 Task: Compose an email with the signature Lily Brown with the subject Request for a quote follow-up and the message I would like to request a change to the project plan, can we schedule a meeting to discuss this? from softage.9@softage.net to softage.4@softage.netSelect the entire message and remove all formatting, select the entire message Undo Send the email. Finally, move the email from Sent Items to the label Refunds
Action: Mouse moved to (831, 54)
Screenshot: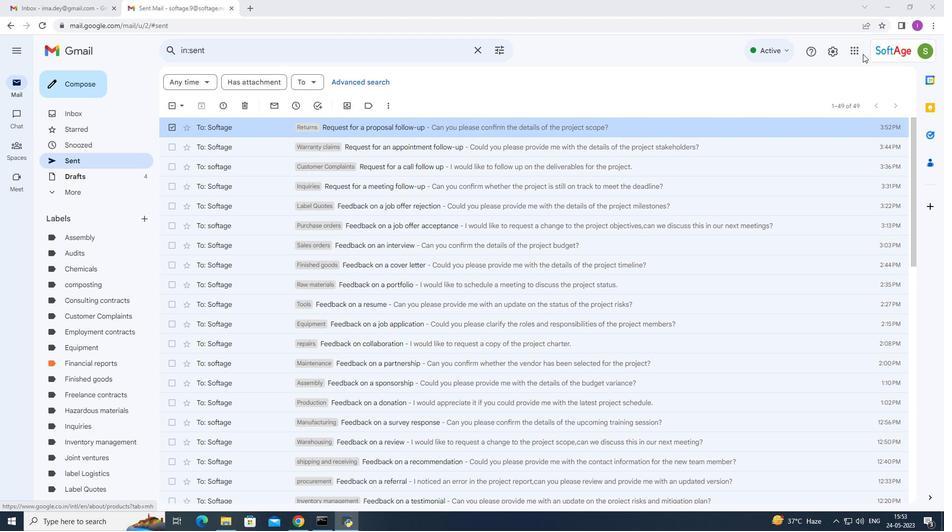 
Action: Mouse pressed left at (831, 54)
Screenshot: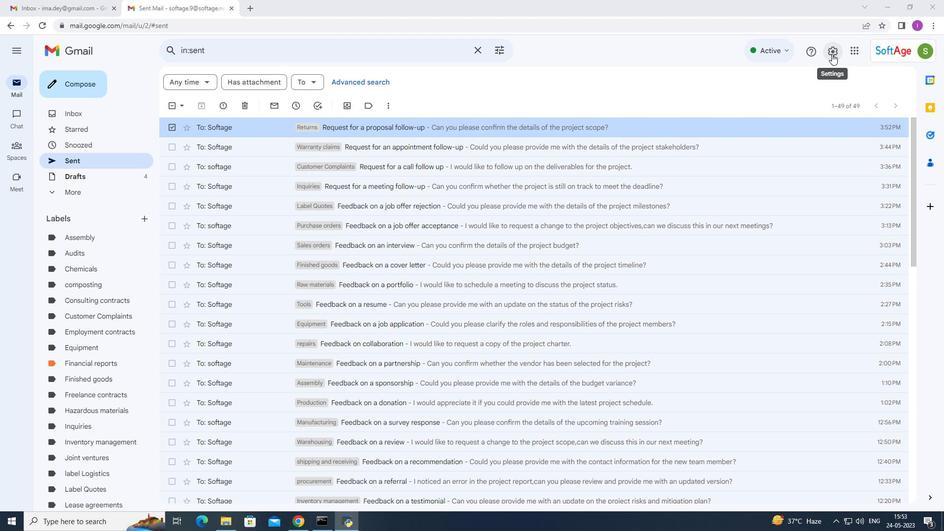 
Action: Mouse moved to (829, 96)
Screenshot: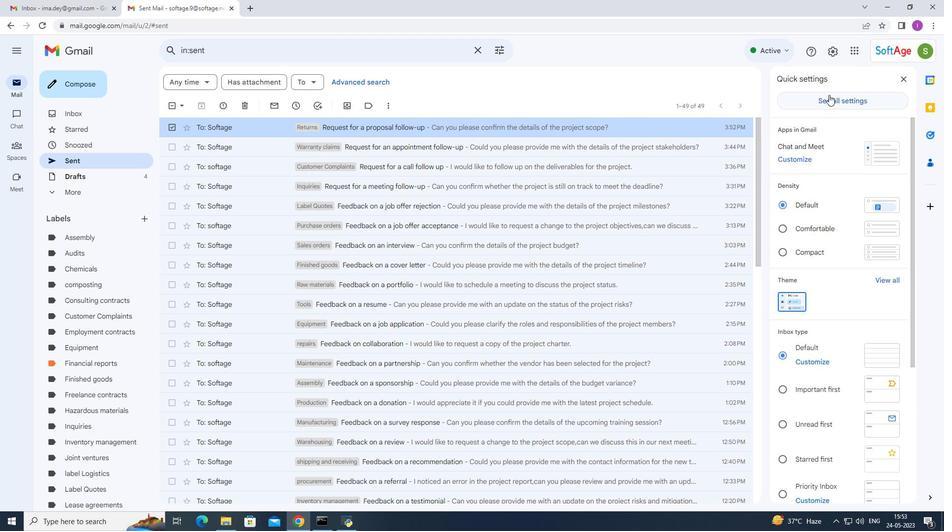 
Action: Mouse pressed left at (829, 96)
Screenshot: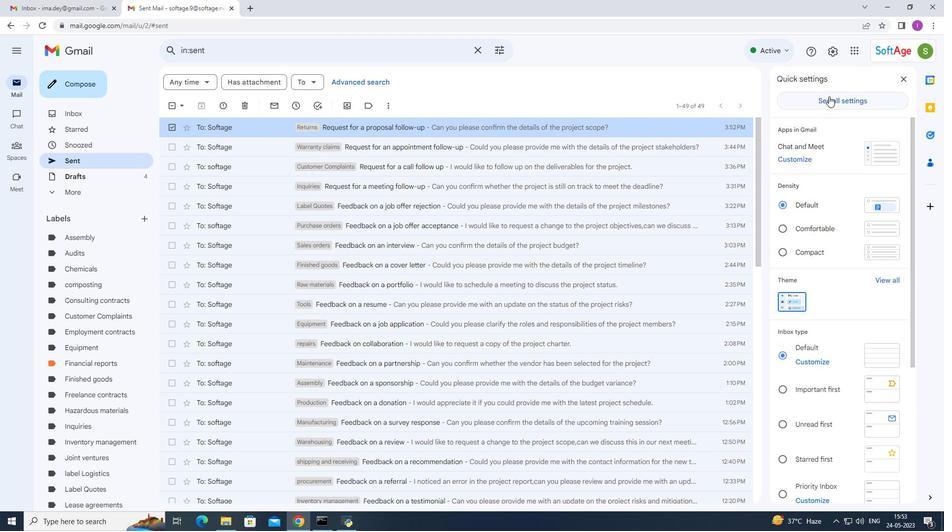 
Action: Mouse moved to (304, 203)
Screenshot: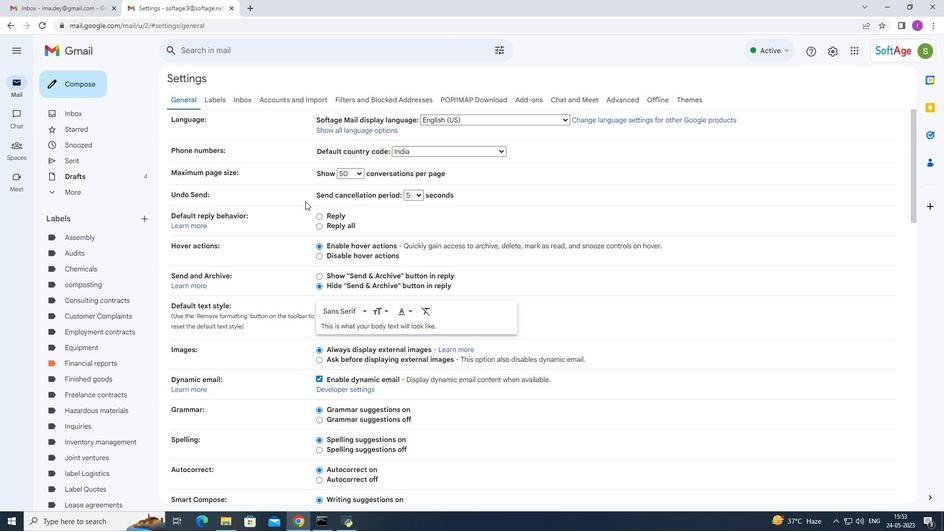 
Action: Mouse scrolled (304, 202) with delta (0, 0)
Screenshot: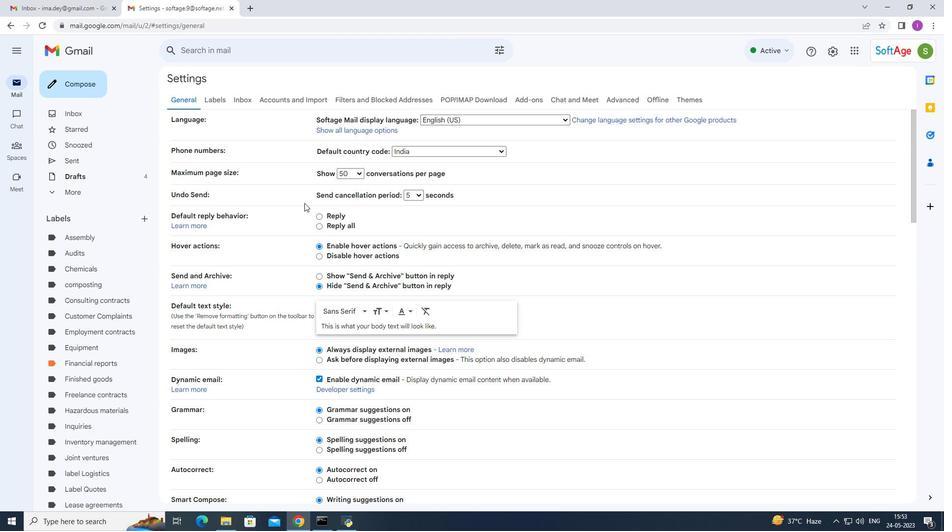 
Action: Mouse moved to (304, 203)
Screenshot: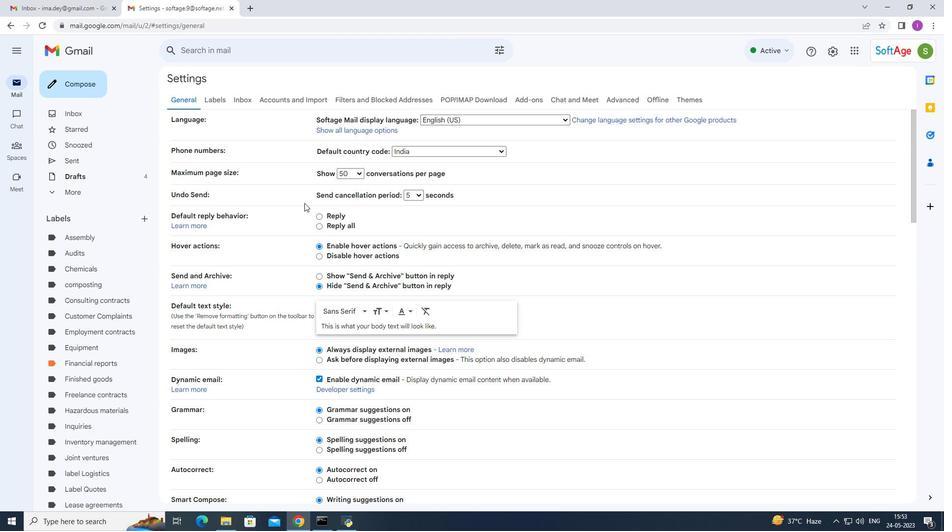 
Action: Mouse scrolled (304, 203) with delta (0, 0)
Screenshot: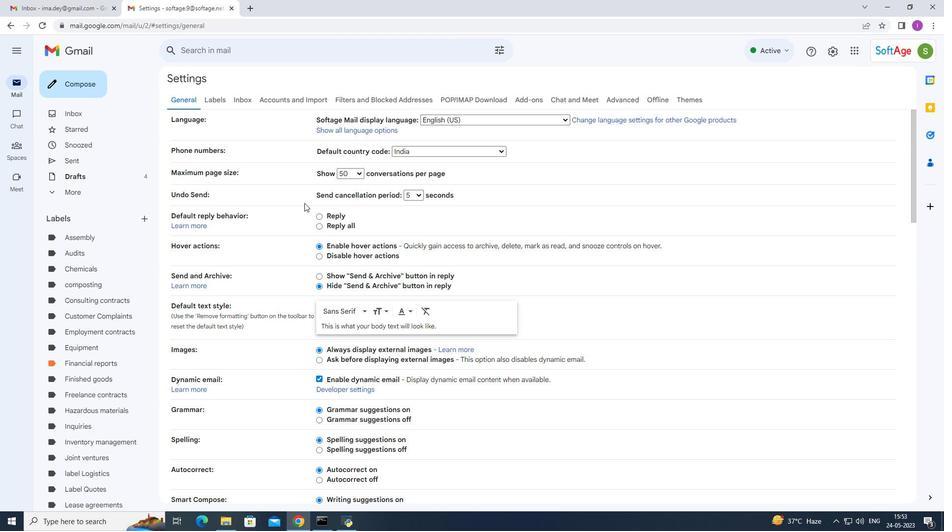 
Action: Mouse moved to (304, 203)
Screenshot: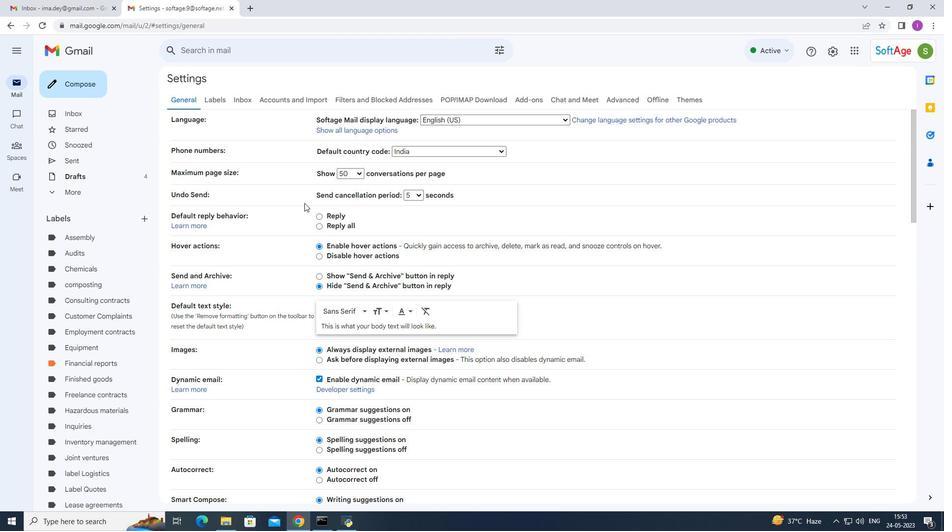 
Action: Mouse scrolled (304, 203) with delta (0, 0)
Screenshot: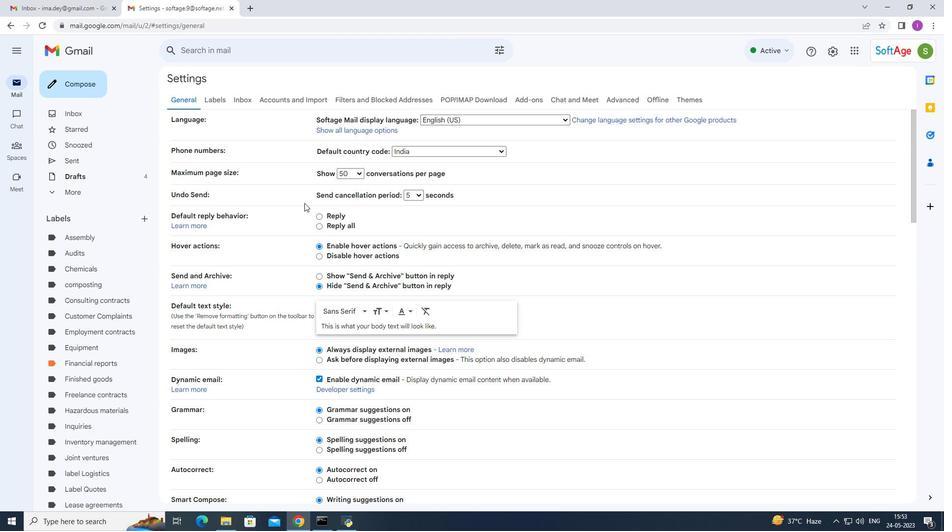 
Action: Mouse moved to (319, 213)
Screenshot: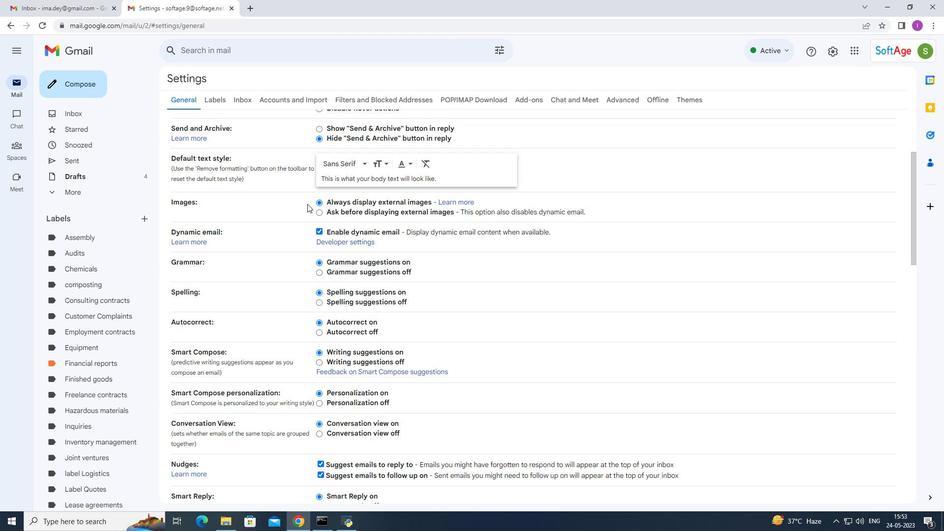 
Action: Mouse scrolled (319, 213) with delta (0, 0)
Screenshot: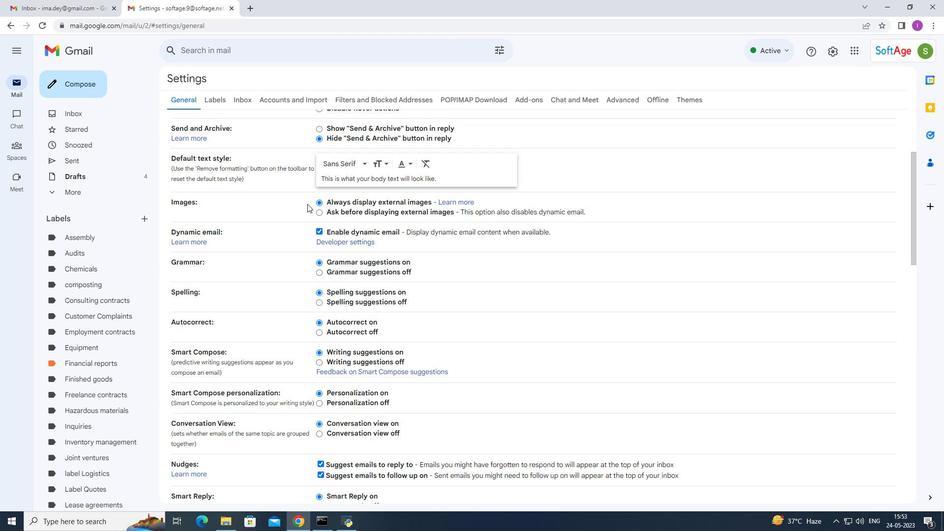
Action: Mouse moved to (325, 219)
Screenshot: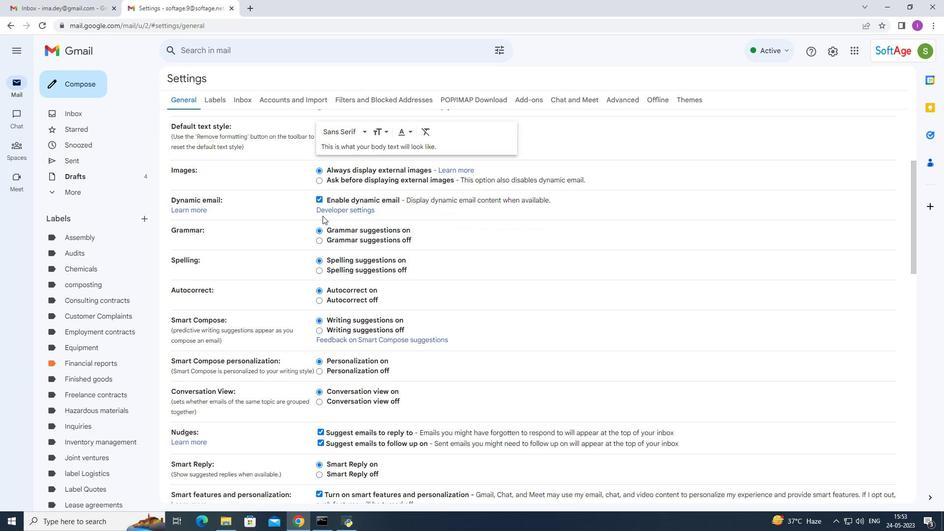 
Action: Mouse scrolled (323, 215) with delta (0, 0)
Screenshot: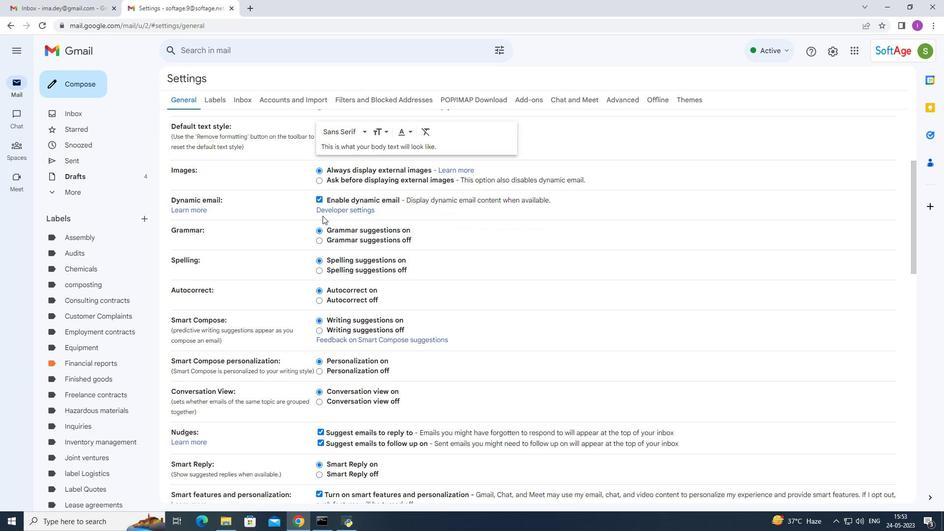 
Action: Mouse scrolled (323, 215) with delta (0, 0)
Screenshot: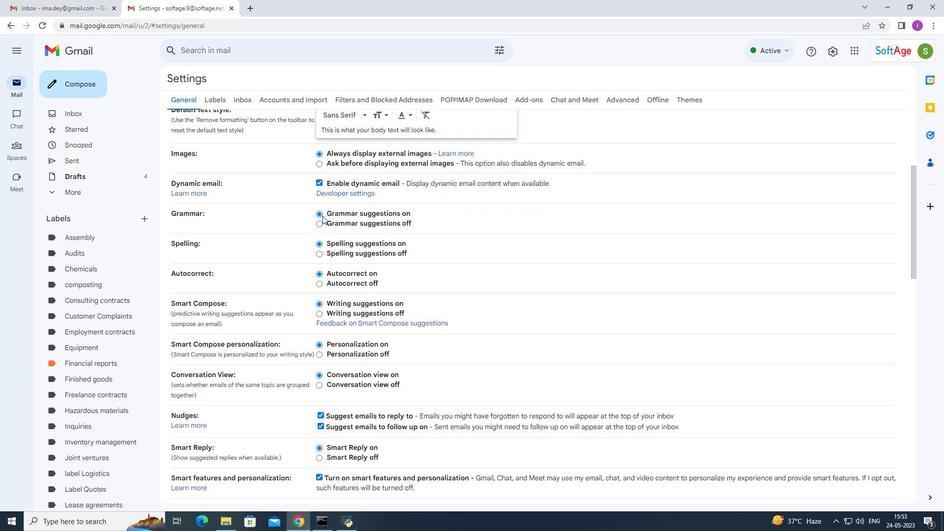 
Action: Mouse scrolled (323, 215) with delta (0, 0)
Screenshot: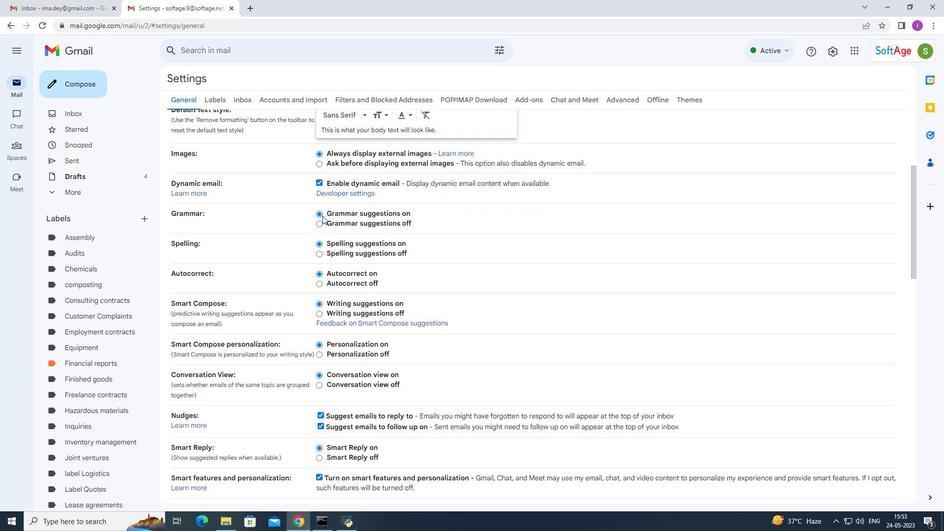 
Action: Mouse moved to (330, 219)
Screenshot: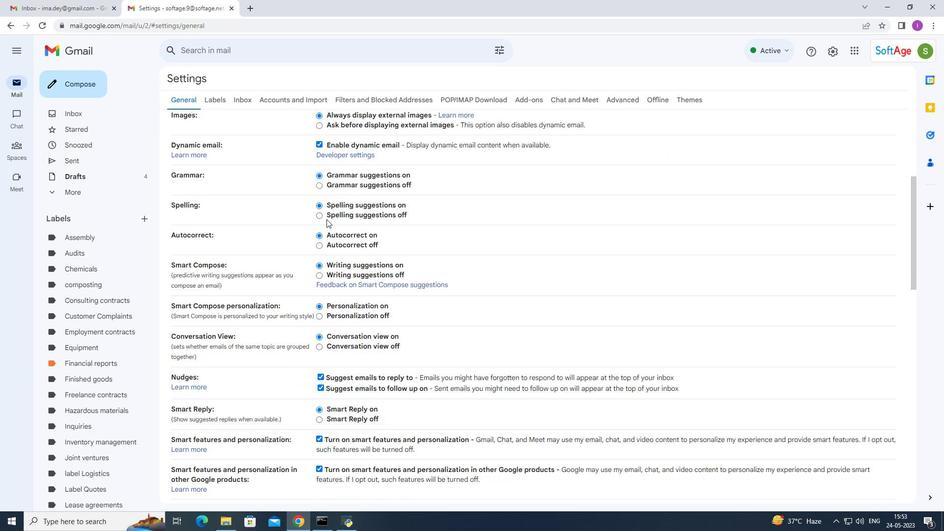 
Action: Mouse scrolled (329, 218) with delta (0, 0)
Screenshot: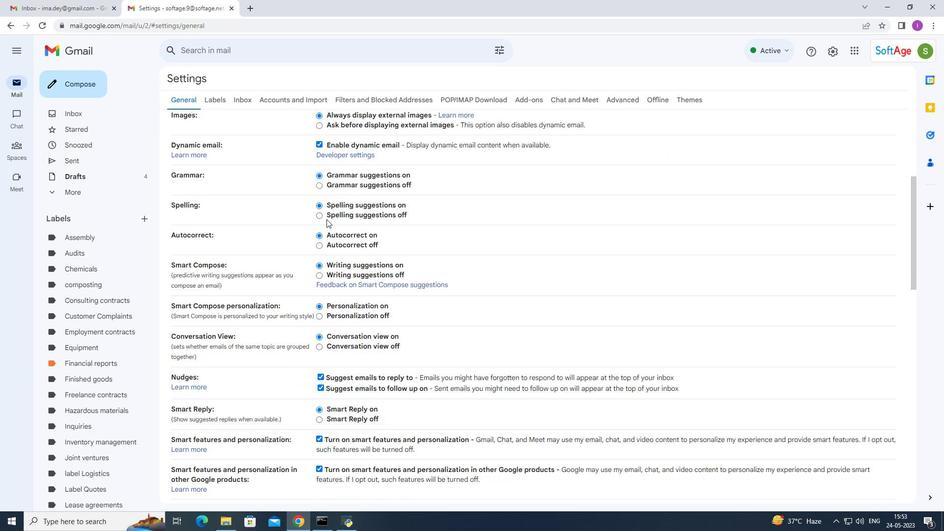 
Action: Mouse moved to (334, 218)
Screenshot: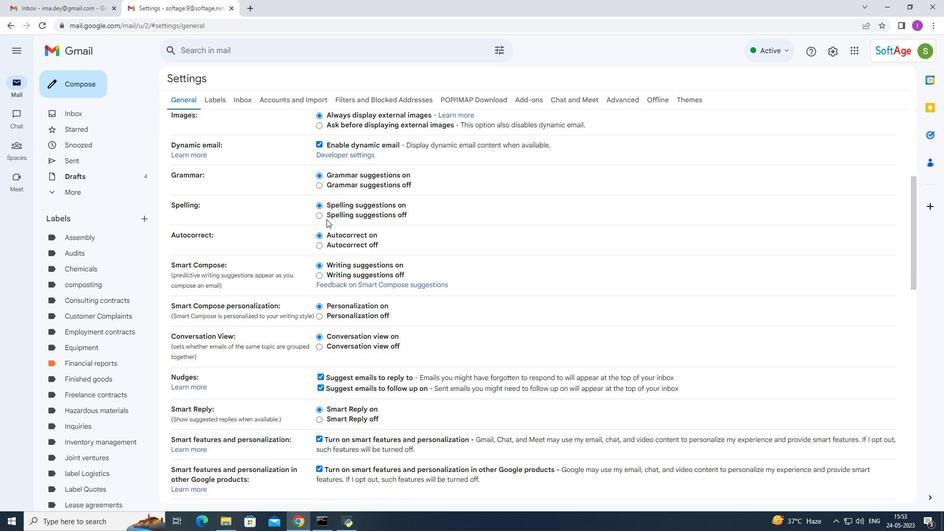 
Action: Mouse scrolled (333, 217) with delta (0, 0)
Screenshot: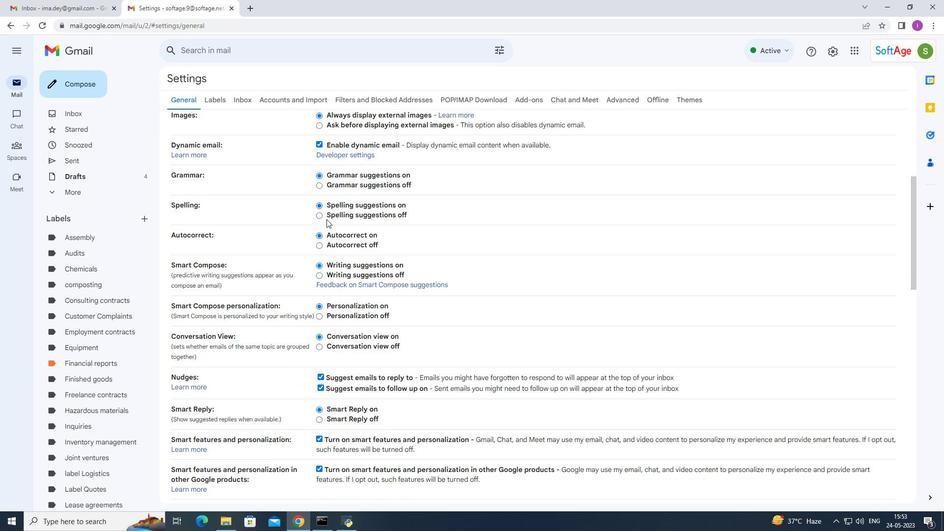 
Action: Mouse moved to (337, 219)
Screenshot: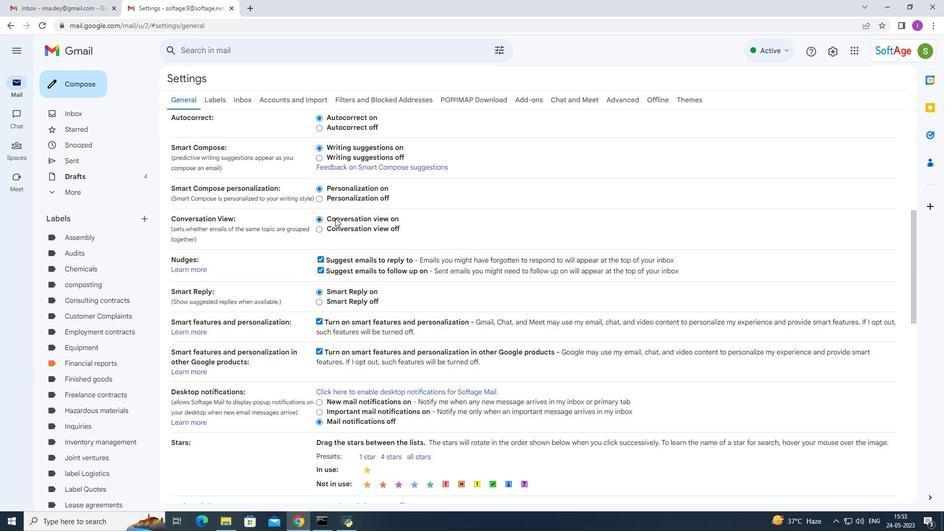 
Action: Mouse scrolled (337, 219) with delta (0, 0)
Screenshot: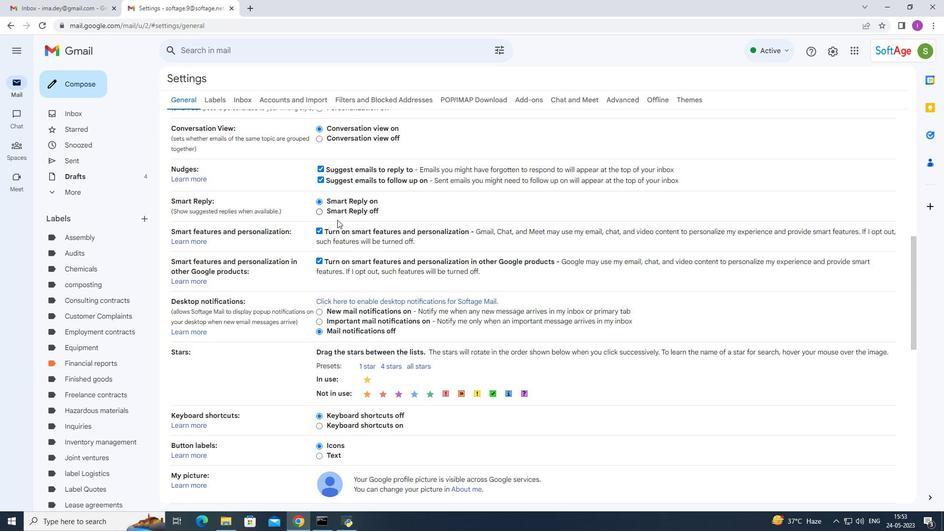 
Action: Mouse scrolled (337, 219) with delta (0, 0)
Screenshot: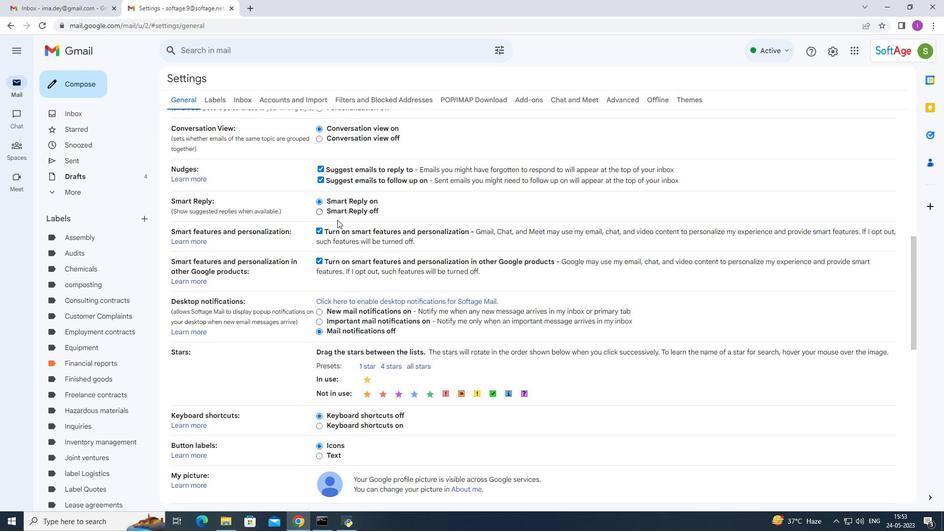 
Action: Mouse moved to (337, 219)
Screenshot: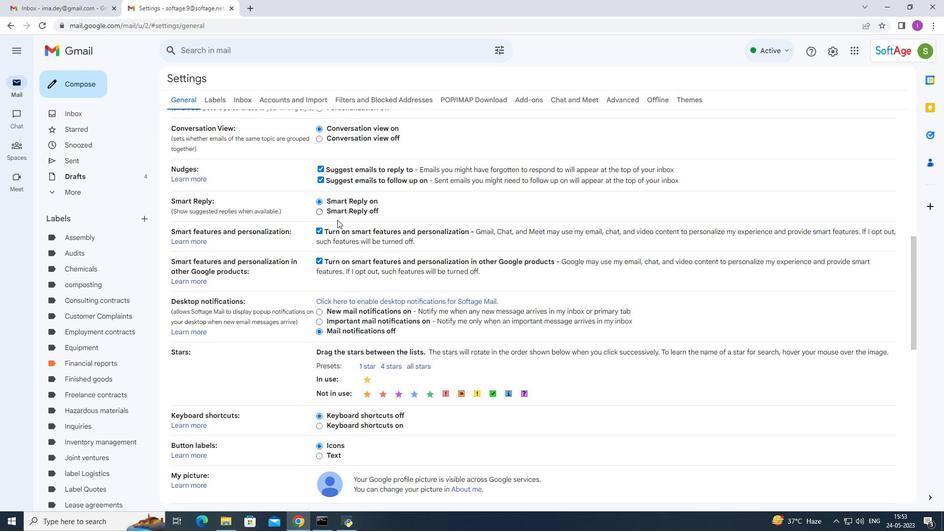 
Action: Mouse scrolled (337, 219) with delta (0, 0)
Screenshot: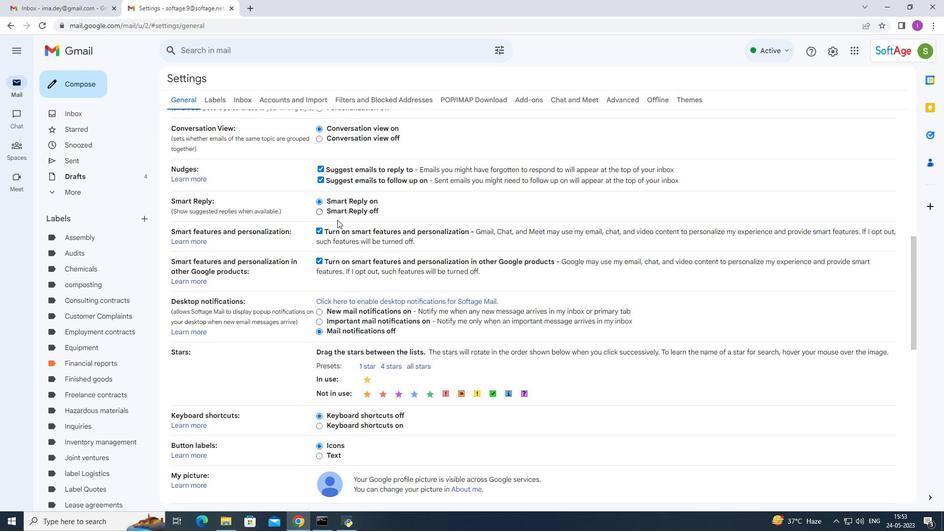 
Action: Mouse moved to (337, 217)
Screenshot: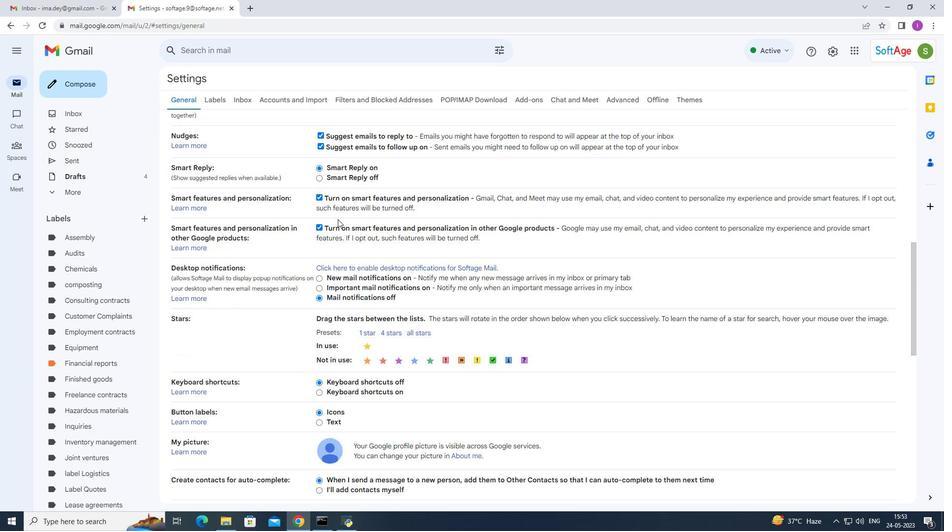 
Action: Mouse scrolled (337, 217) with delta (0, 0)
Screenshot: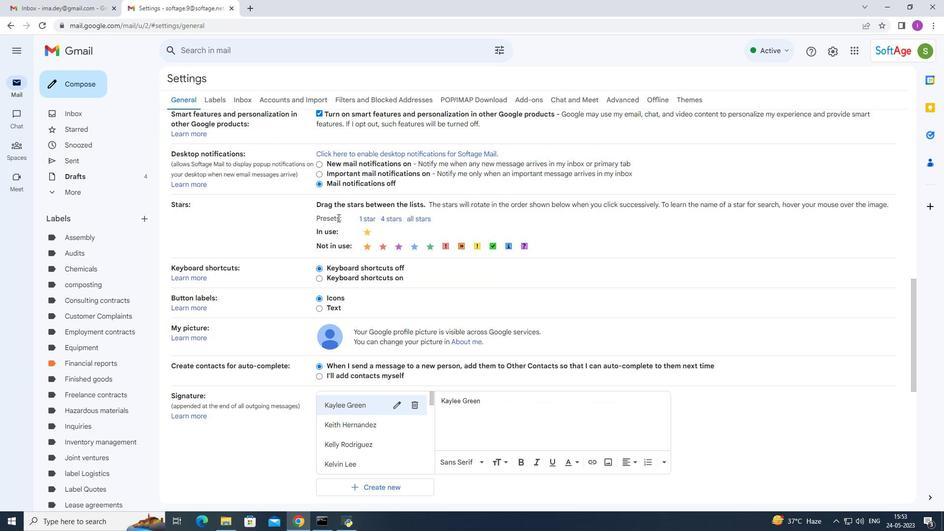 
Action: Mouse scrolled (337, 217) with delta (0, 0)
Screenshot: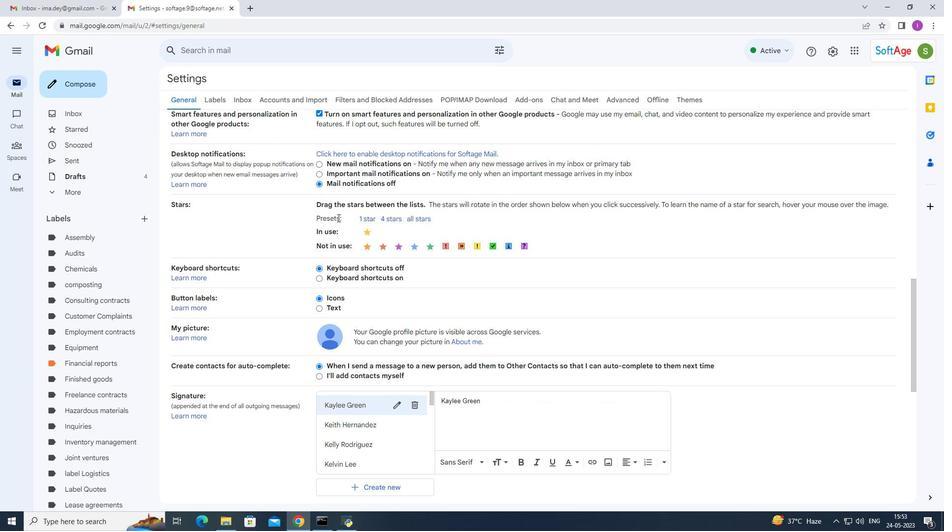 
Action: Mouse scrolled (337, 217) with delta (0, 0)
Screenshot: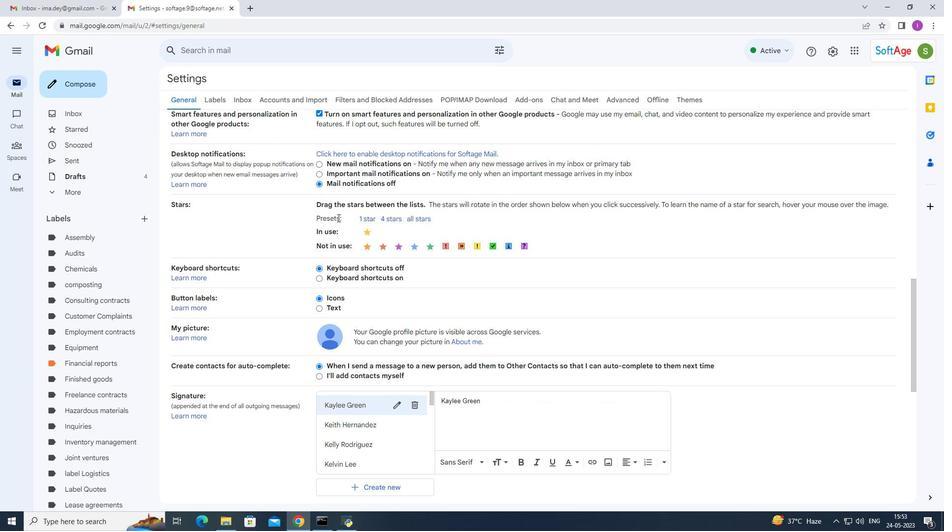 
Action: Mouse scrolled (337, 217) with delta (0, 0)
Screenshot: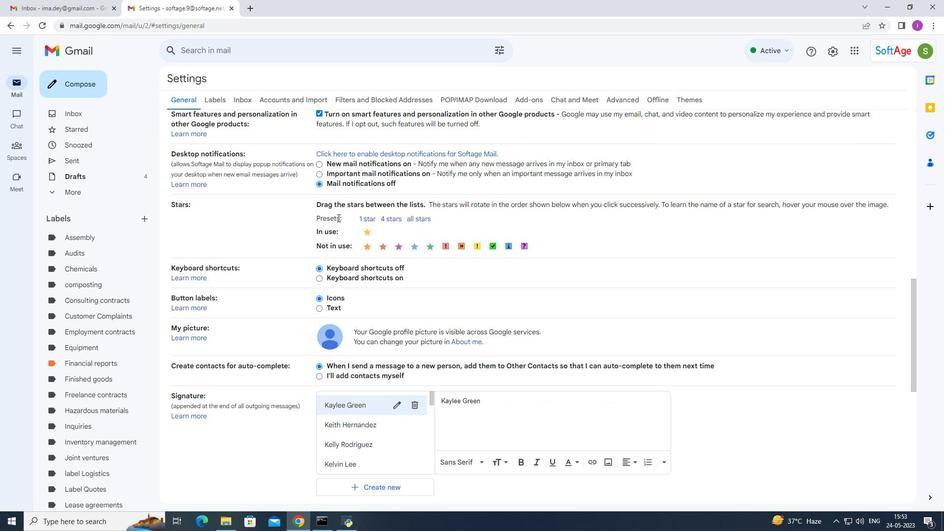
Action: Mouse moved to (399, 294)
Screenshot: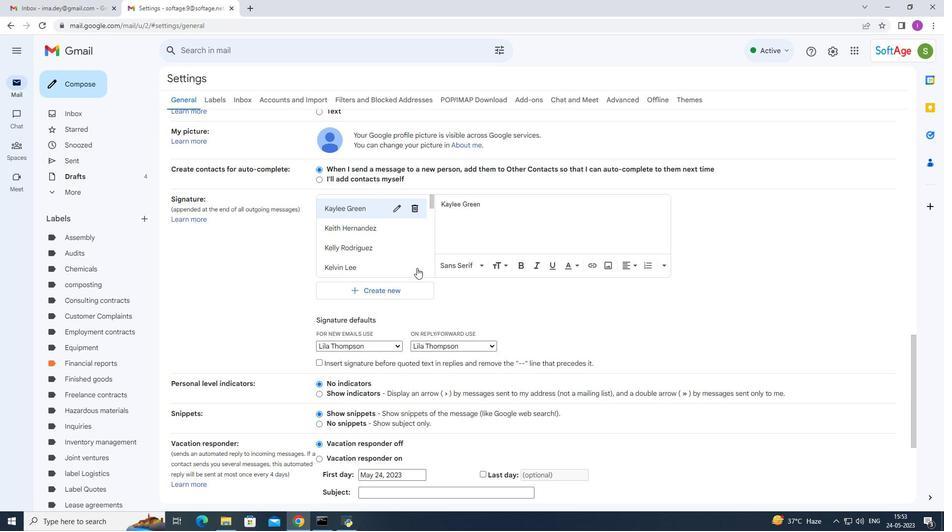 
Action: Mouse pressed left at (399, 294)
Screenshot: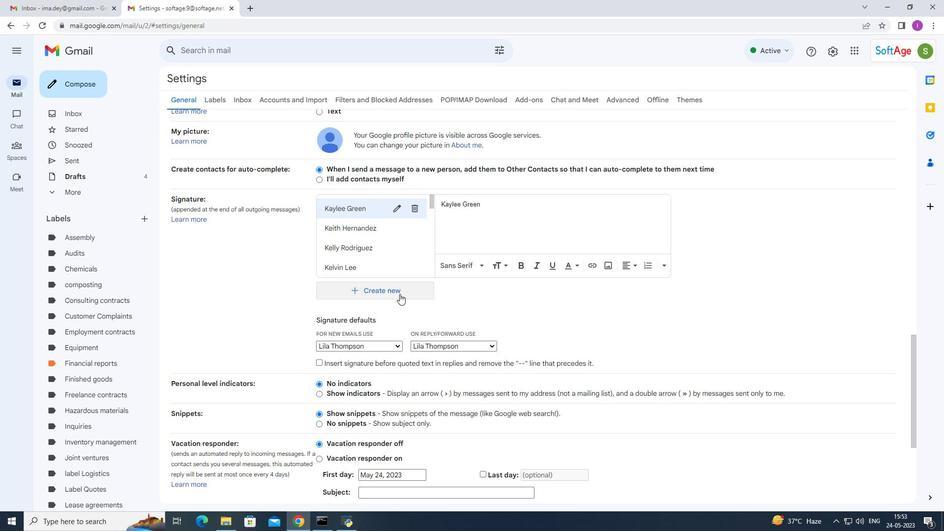 
Action: Mouse moved to (418, 266)
Screenshot: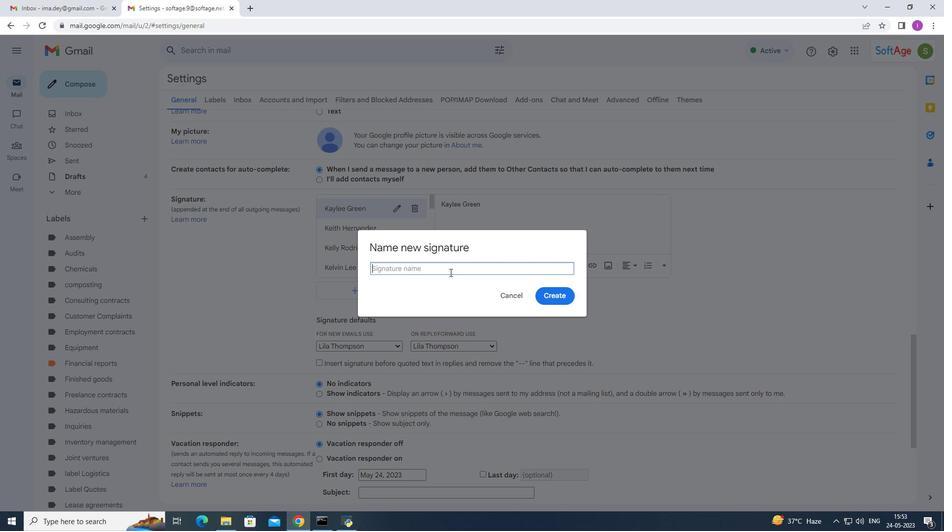 
Action: Key pressed <Key.shift>Lily<Key.space><Key.shift>Brown
Screenshot: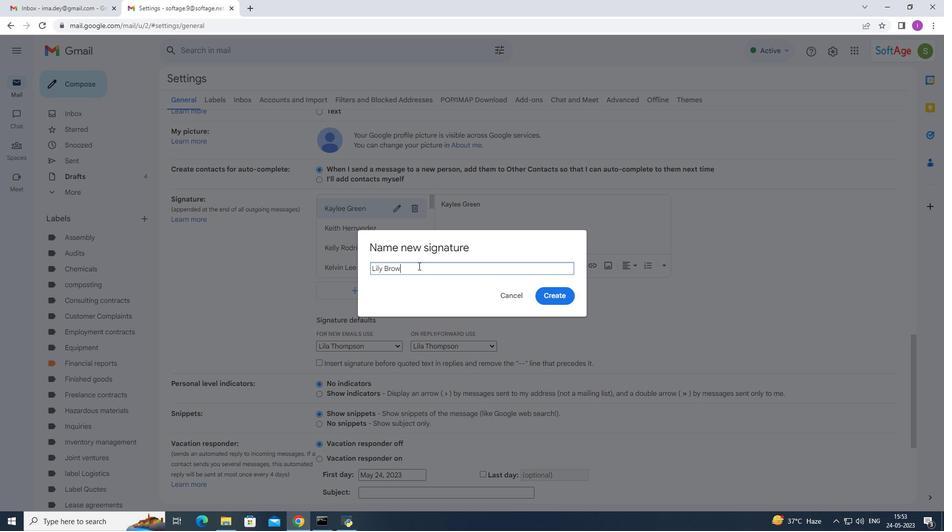 
Action: Mouse moved to (540, 297)
Screenshot: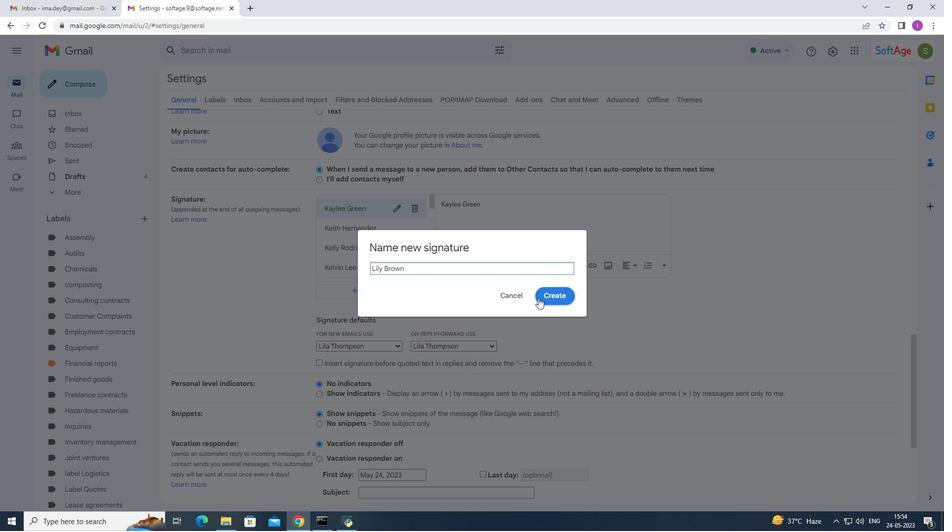 
Action: Mouse pressed left at (540, 297)
Screenshot: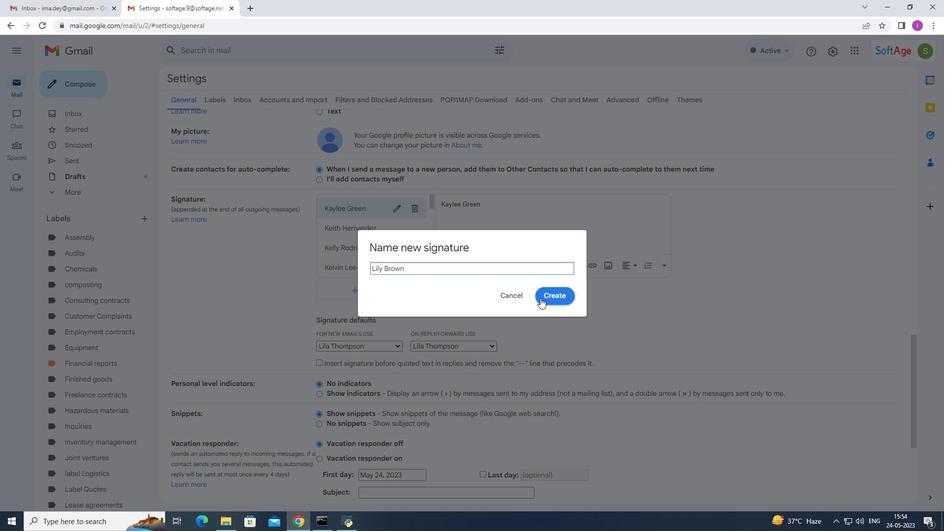 
Action: Mouse moved to (432, 204)
Screenshot: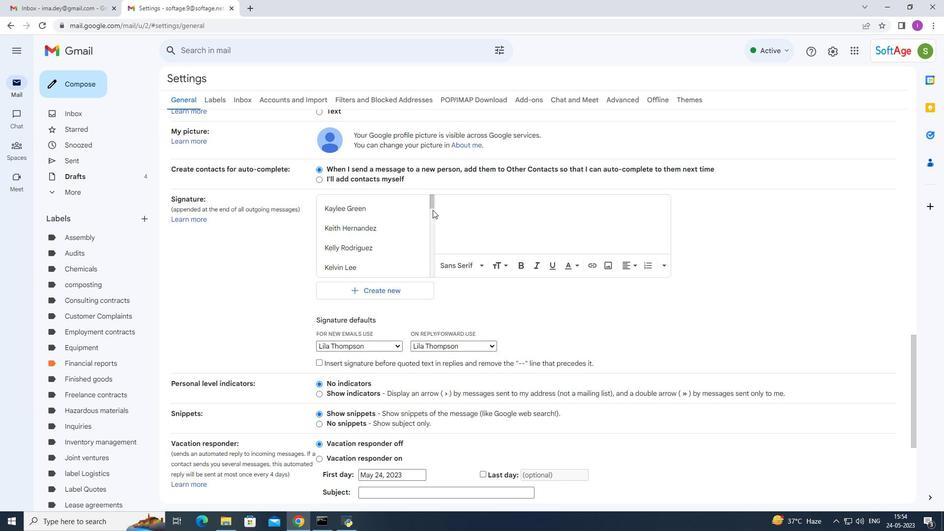 
Action: Mouse pressed left at (432, 204)
Screenshot: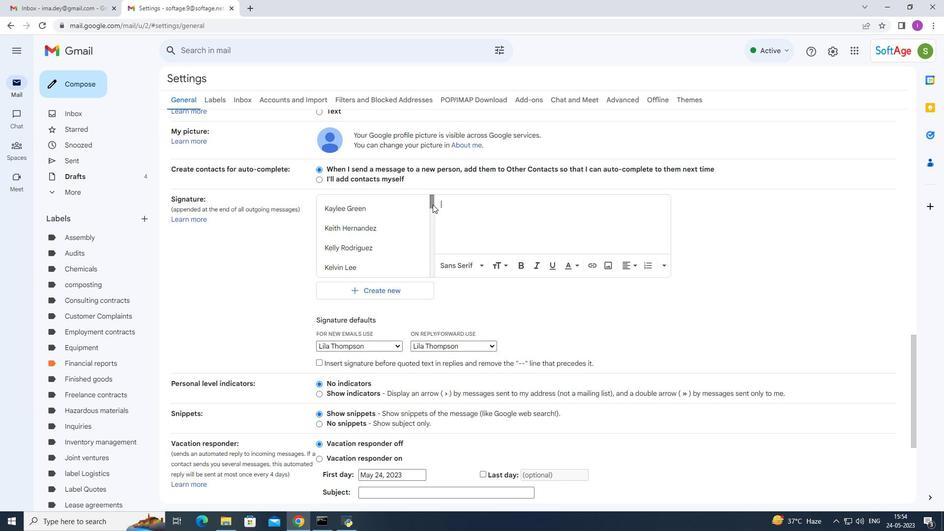 
Action: Mouse moved to (430, 248)
Screenshot: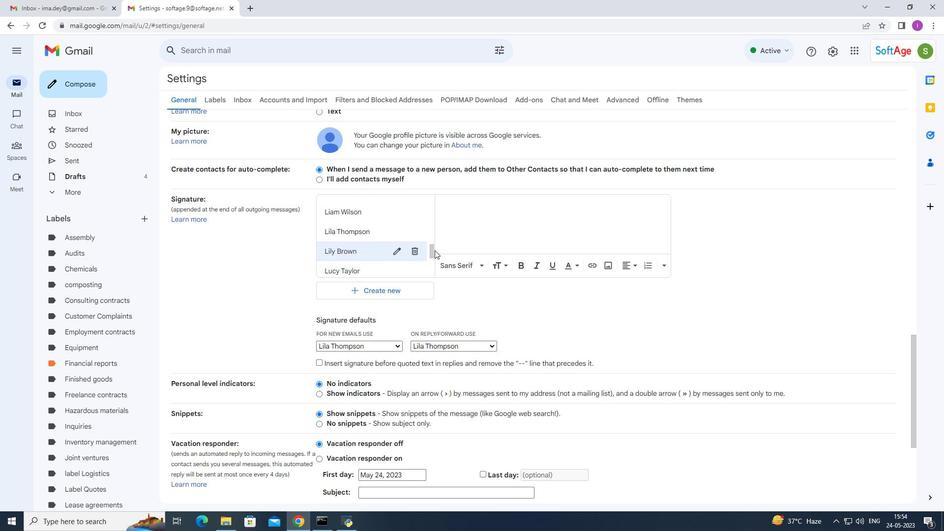 
Action: Mouse pressed left at (430, 248)
Screenshot: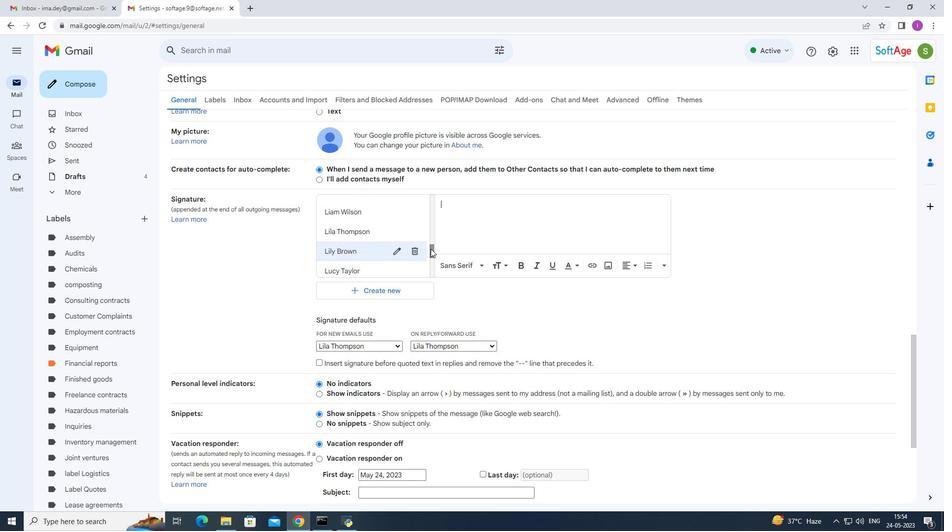 
Action: Mouse moved to (399, 345)
Screenshot: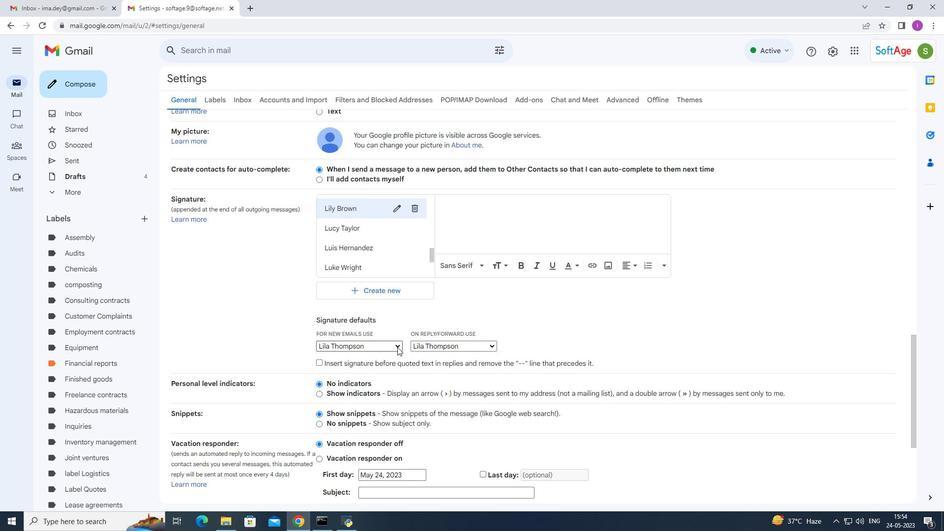 
Action: Mouse pressed left at (399, 345)
Screenshot: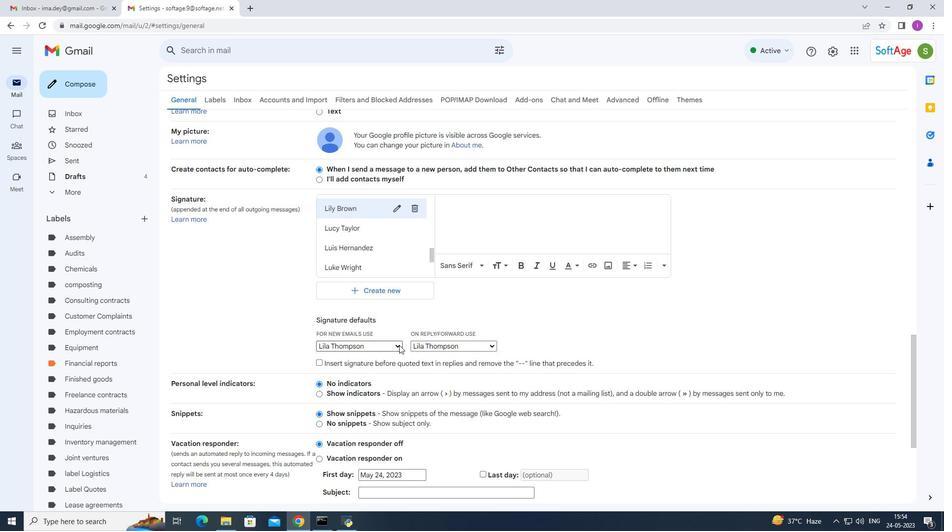 
Action: Mouse moved to (396, 276)
Screenshot: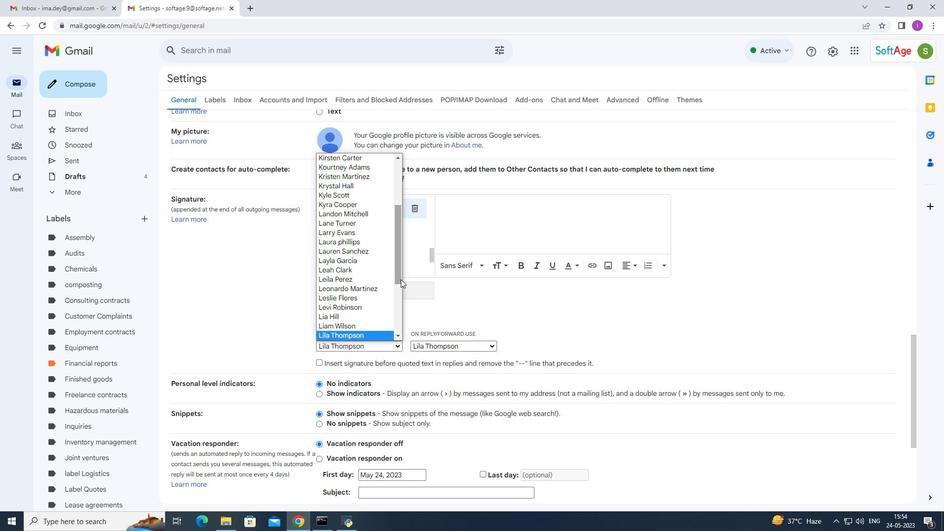 
Action: Mouse pressed left at (396, 276)
Screenshot: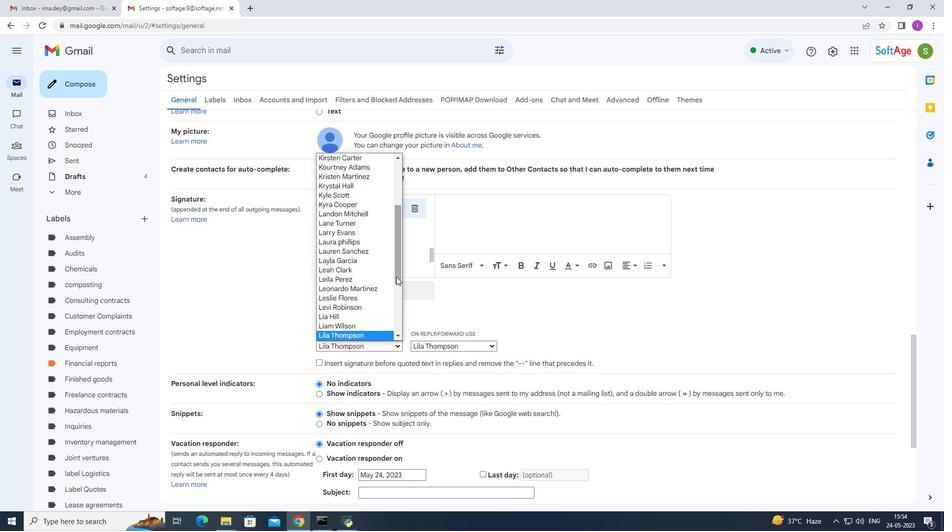 
Action: Mouse moved to (363, 289)
Screenshot: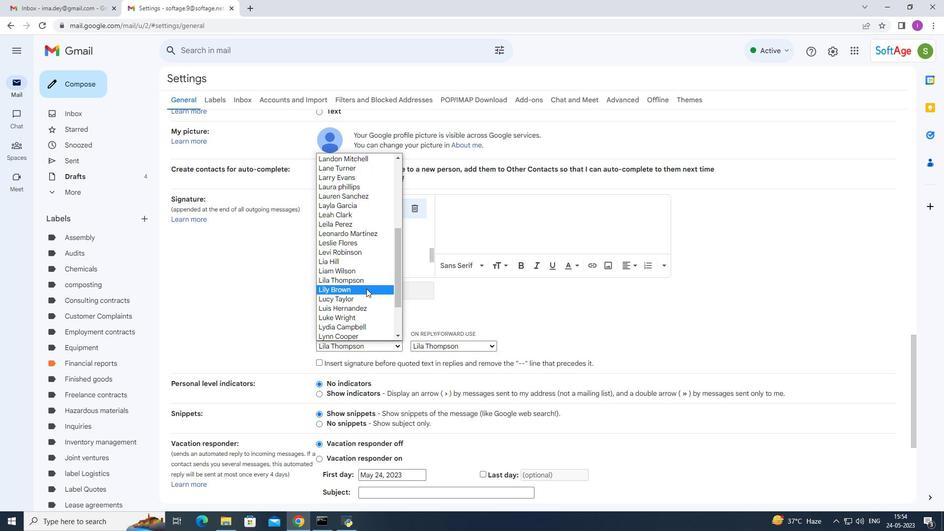 
Action: Mouse pressed left at (363, 289)
Screenshot: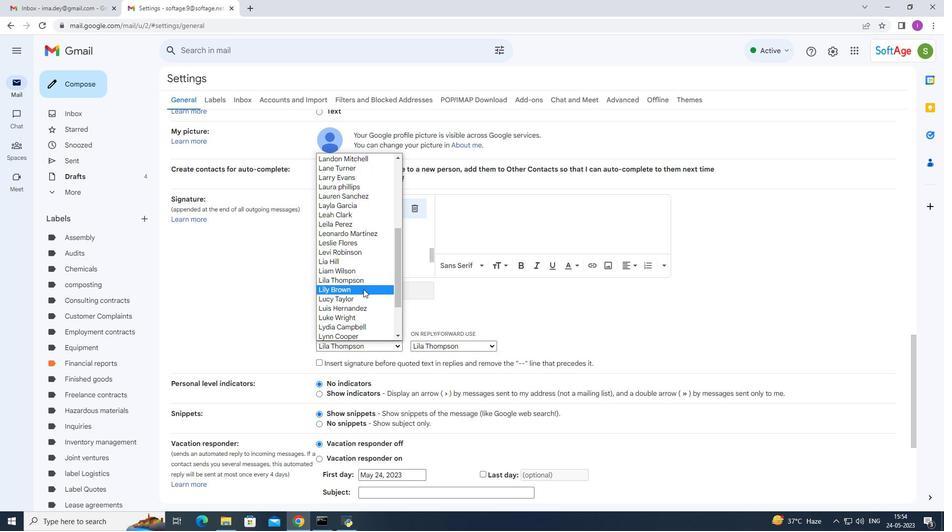 
Action: Mouse moved to (493, 344)
Screenshot: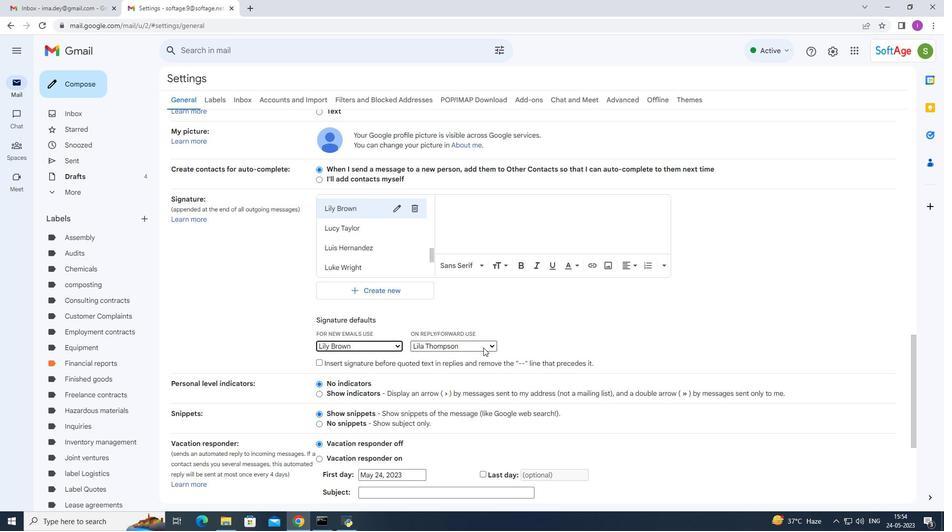 
Action: Mouse pressed left at (493, 344)
Screenshot: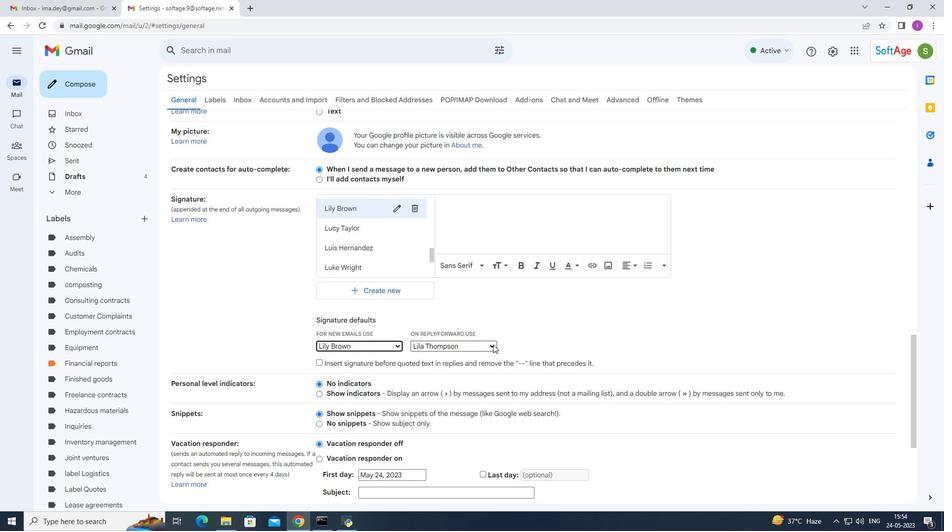 
Action: Mouse moved to (491, 281)
Screenshot: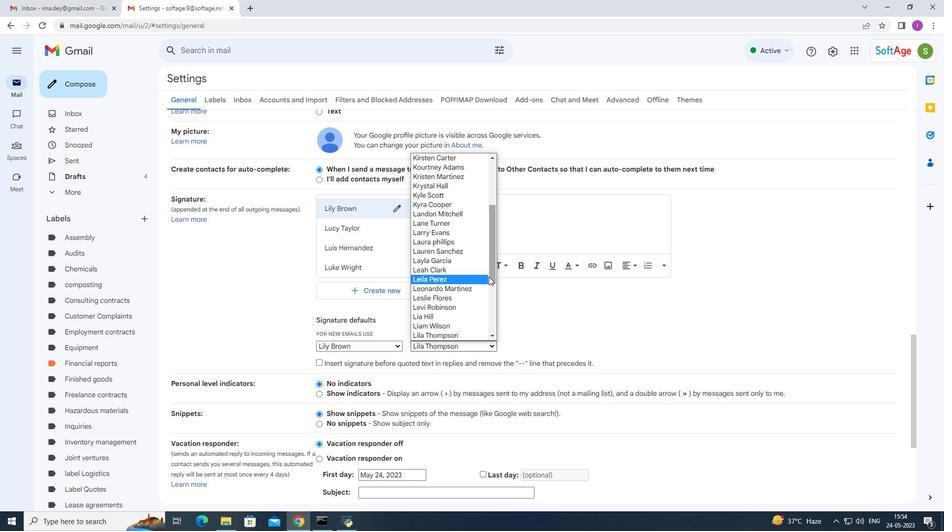
Action: Mouse pressed left at (491, 281)
Screenshot: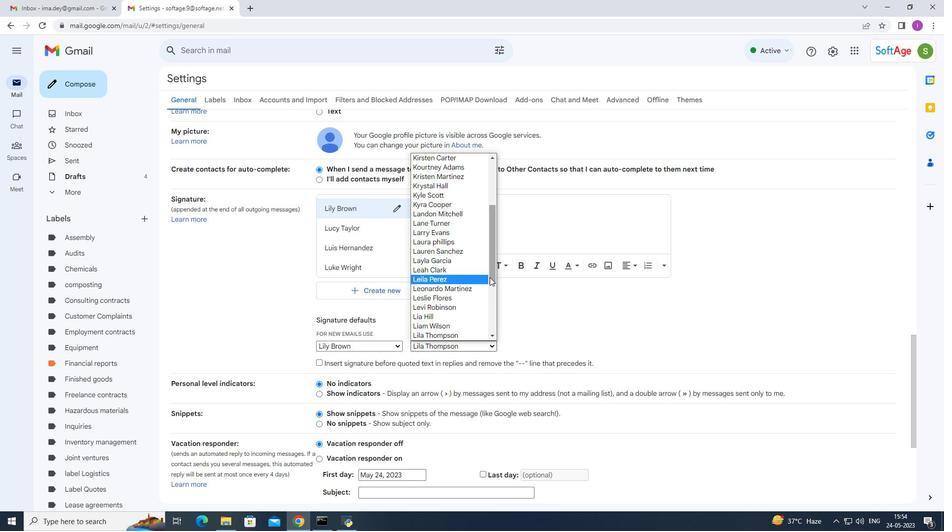 
Action: Mouse moved to (457, 300)
Screenshot: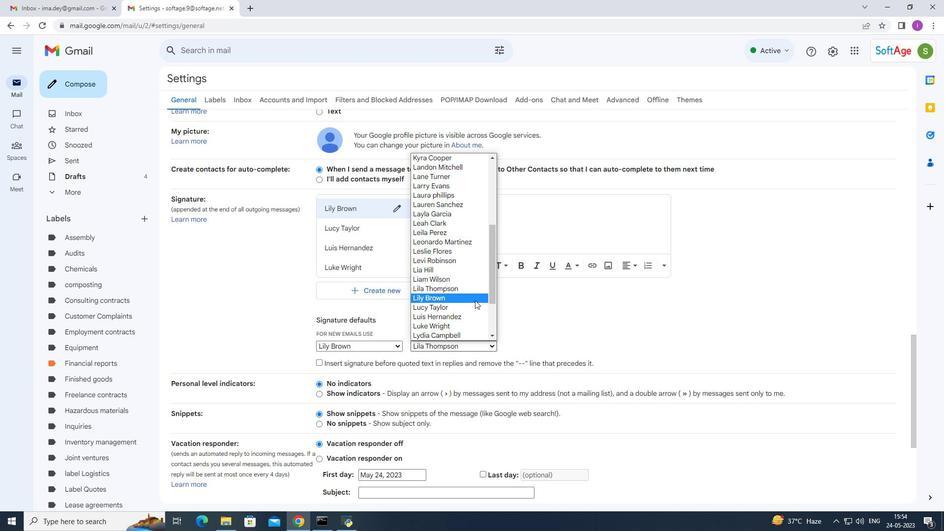 
Action: Mouse pressed left at (457, 300)
Screenshot: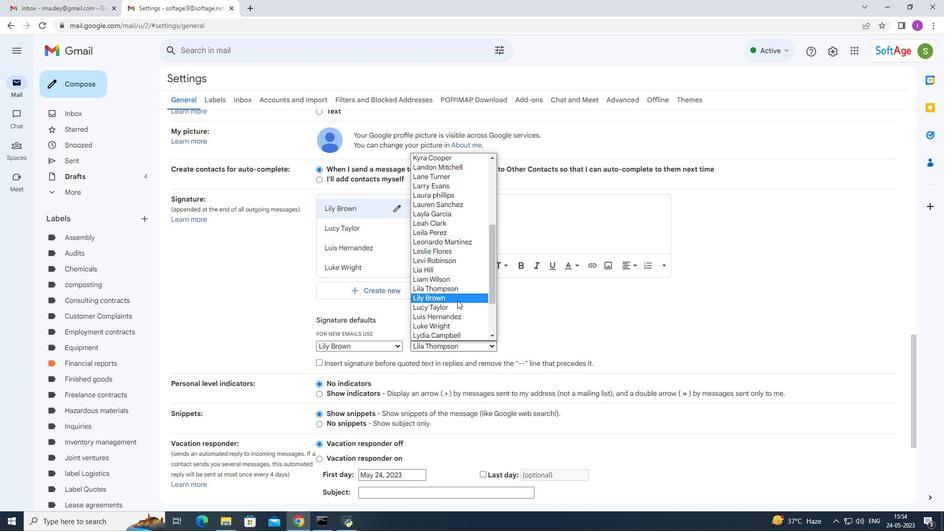 
Action: Mouse moved to (365, 211)
Screenshot: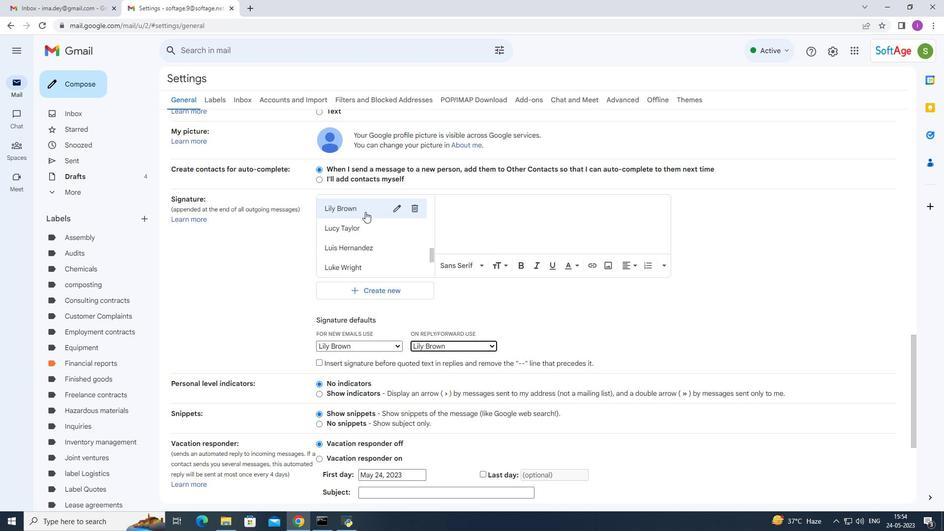 
Action: Mouse pressed left at (365, 211)
Screenshot: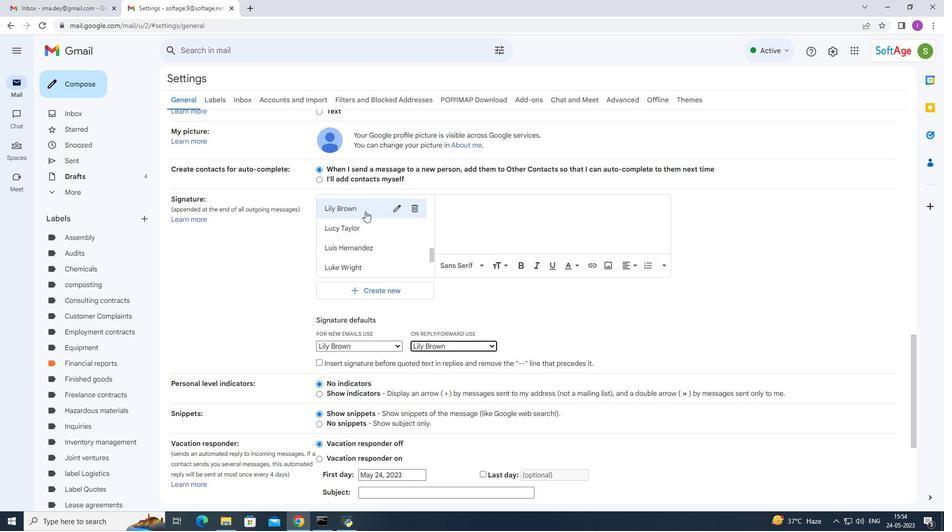 
Action: Mouse moved to (323, 214)
Screenshot: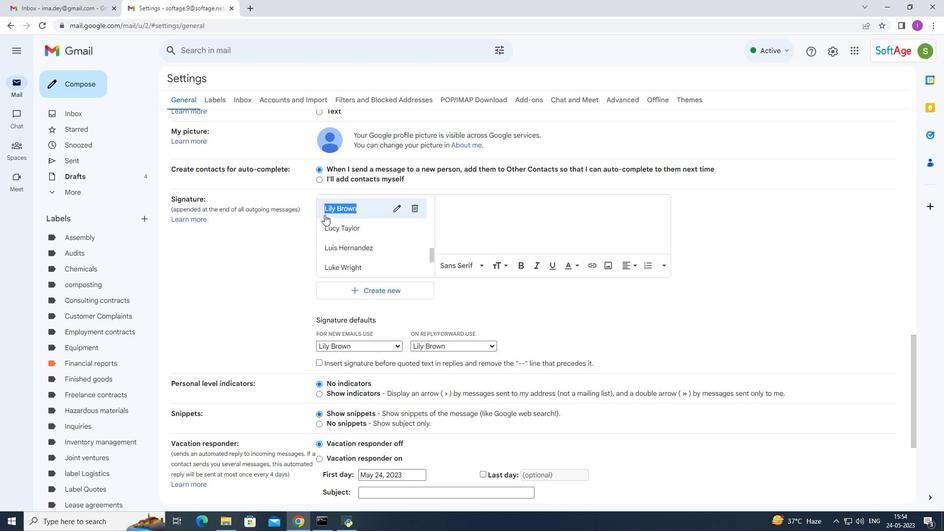 
Action: Key pressed ctrl+C
Screenshot: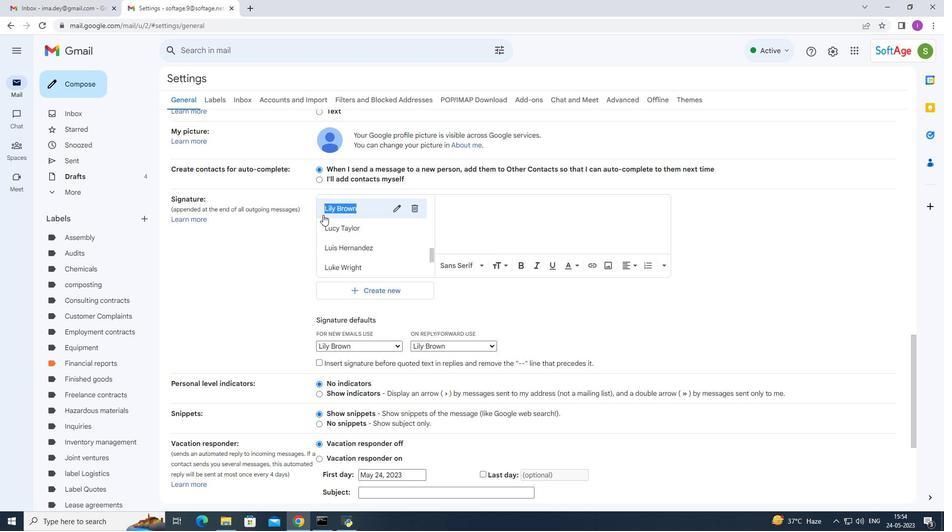 
Action: Mouse moved to (459, 207)
Screenshot: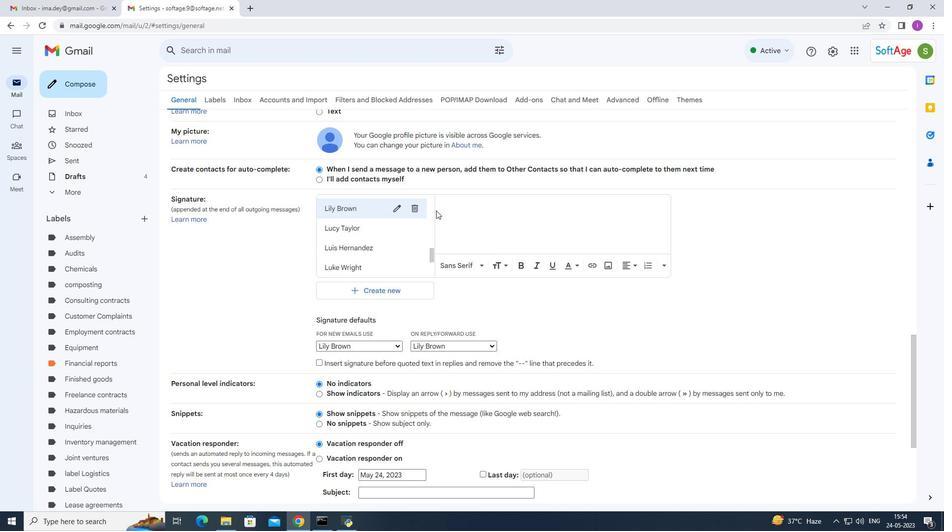 
Action: Mouse pressed left at (459, 207)
Screenshot: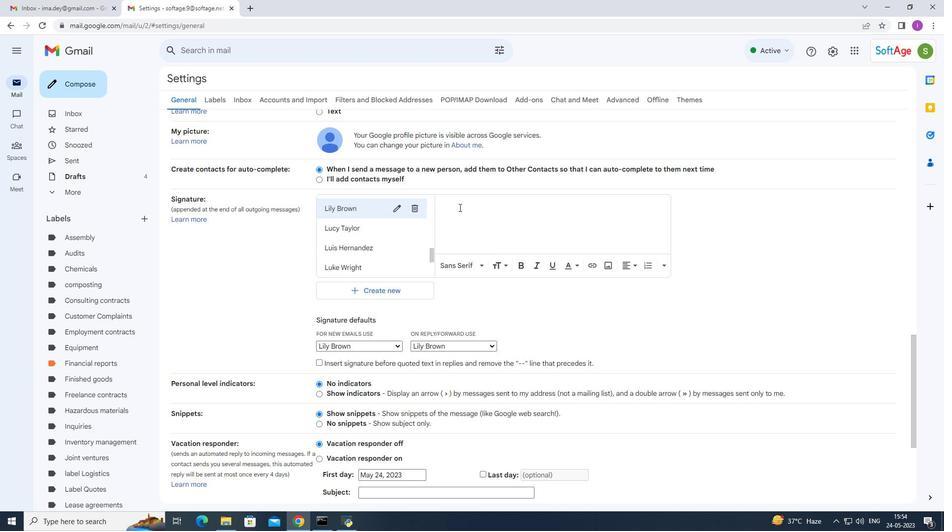 
Action: Key pressed ctrl+V
Screenshot: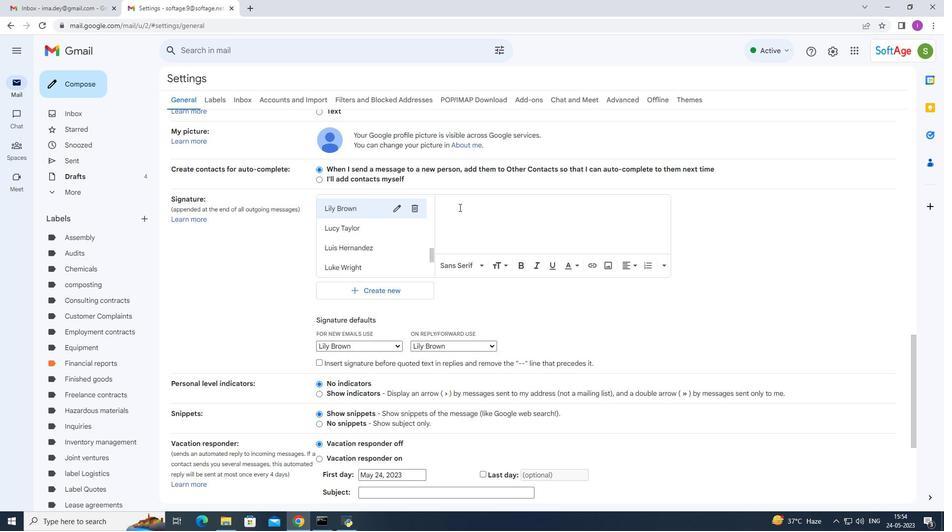 
Action: Mouse moved to (467, 281)
Screenshot: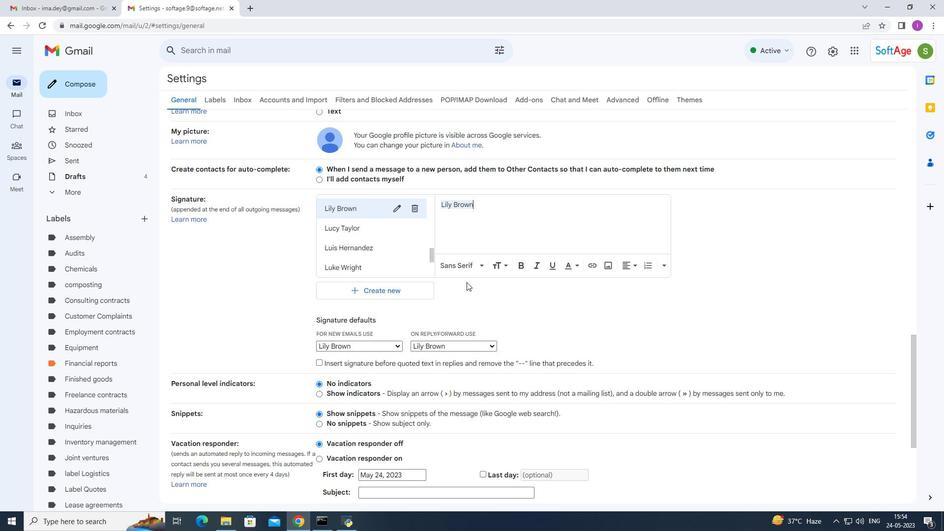 
Action: Mouse scrolled (467, 281) with delta (0, 0)
Screenshot: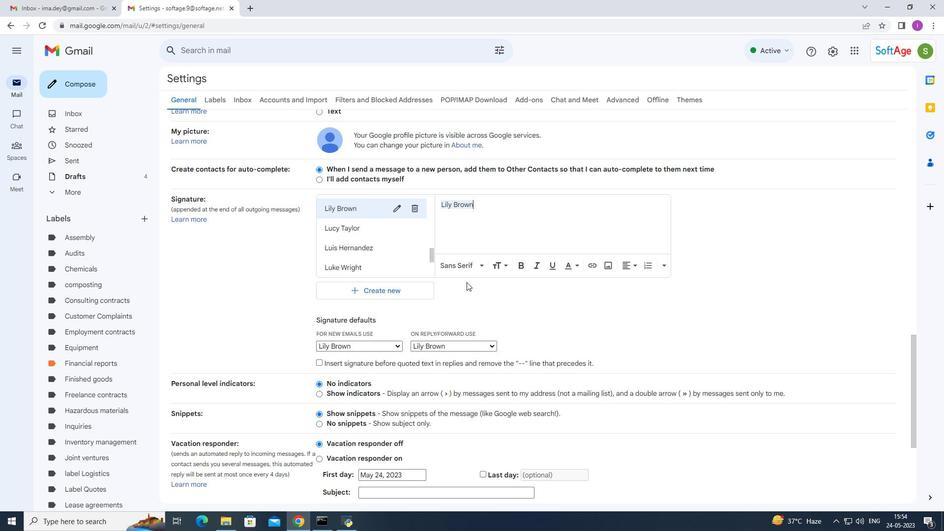 
Action: Mouse moved to (469, 281)
Screenshot: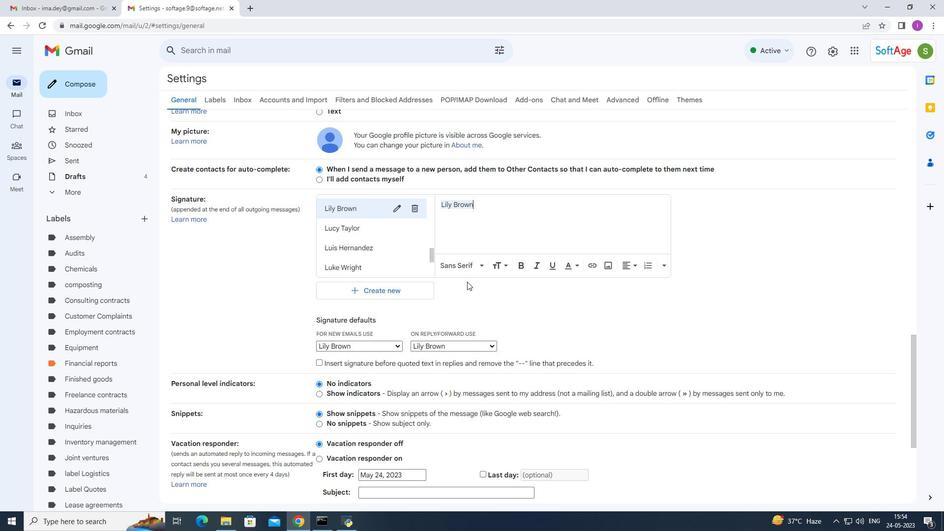 
Action: Mouse scrolled (469, 281) with delta (0, 0)
Screenshot: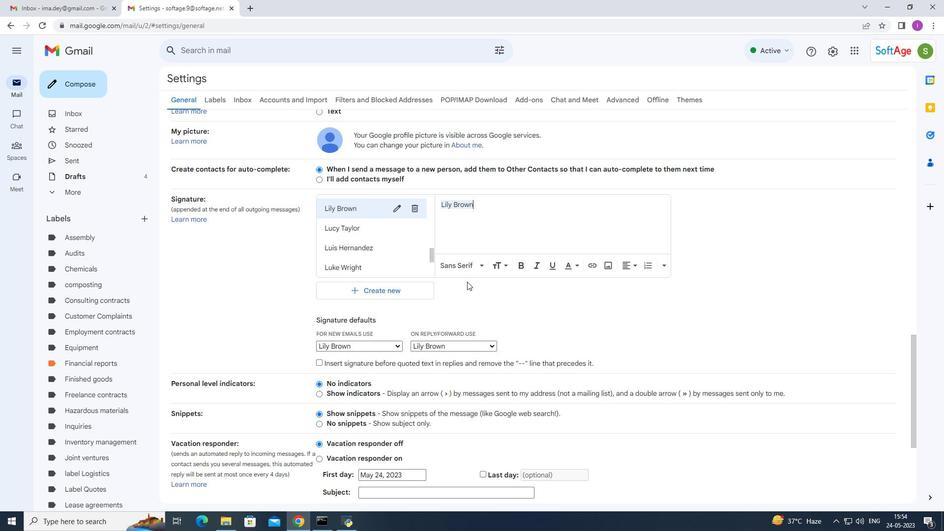 
Action: Mouse moved to (470, 280)
Screenshot: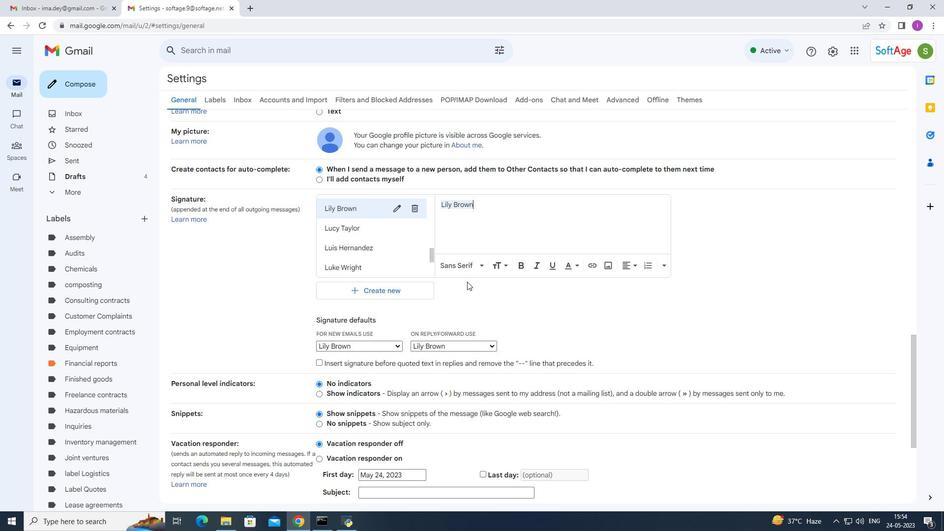 
Action: Mouse scrolled (470, 280) with delta (0, 0)
Screenshot: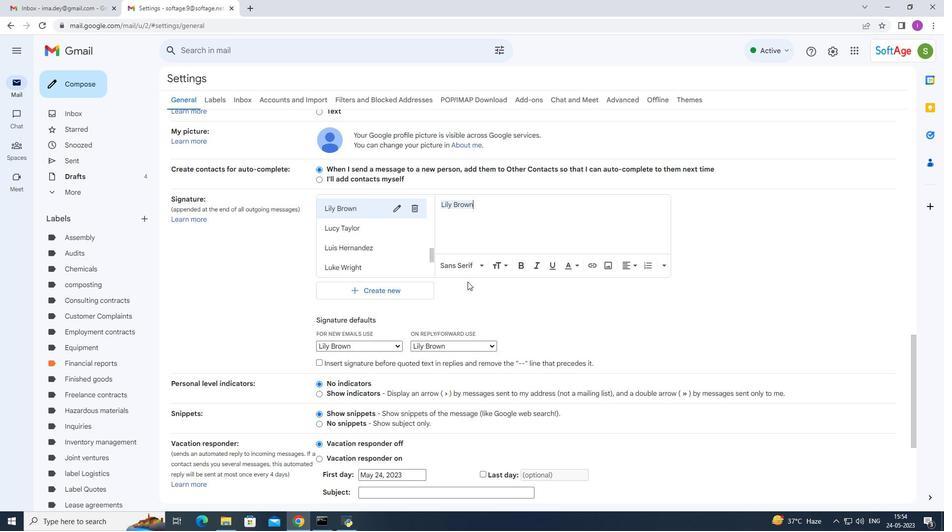 
Action: Mouse moved to (471, 280)
Screenshot: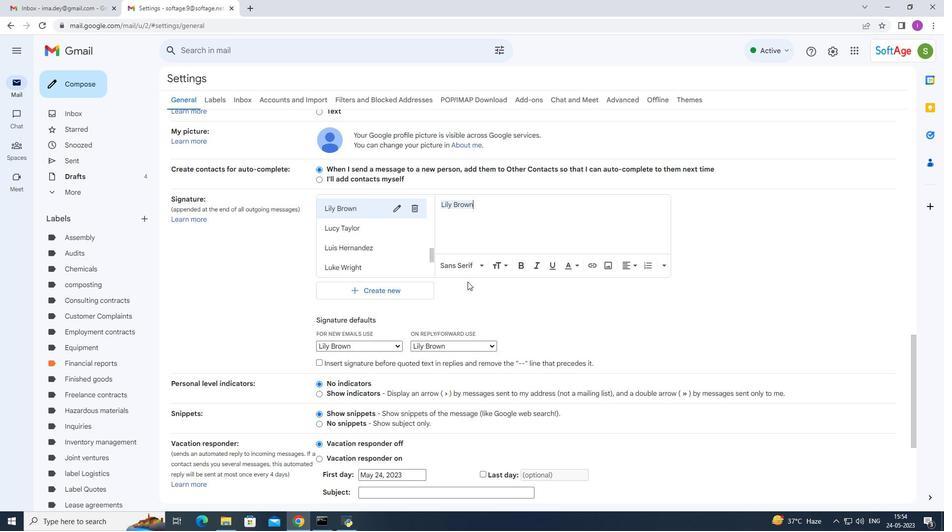
Action: Mouse scrolled (471, 280) with delta (0, 0)
Screenshot: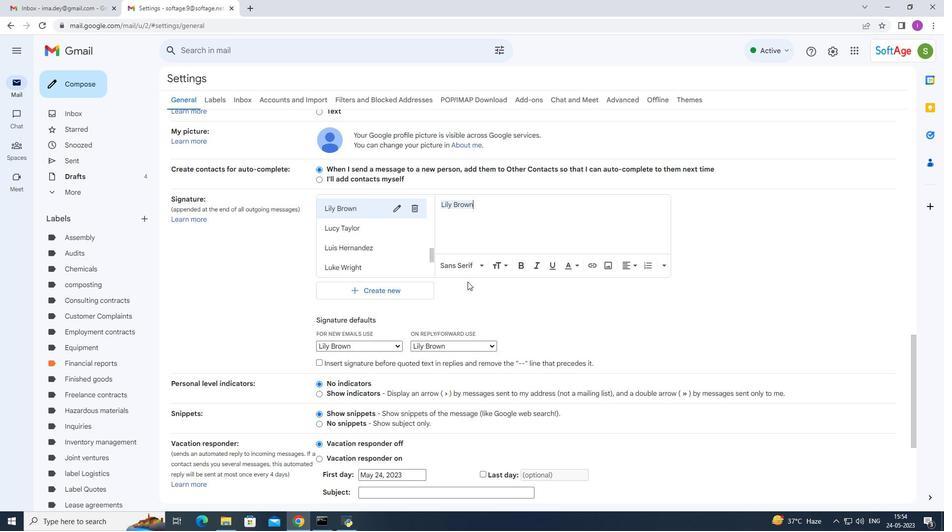 
Action: Mouse moved to (476, 276)
Screenshot: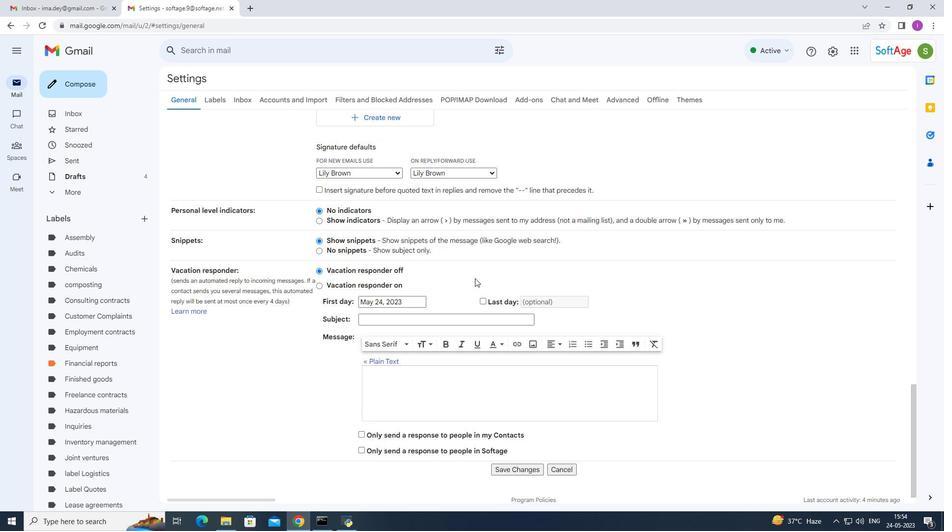 
Action: Mouse scrolled (476, 275) with delta (0, 0)
Screenshot: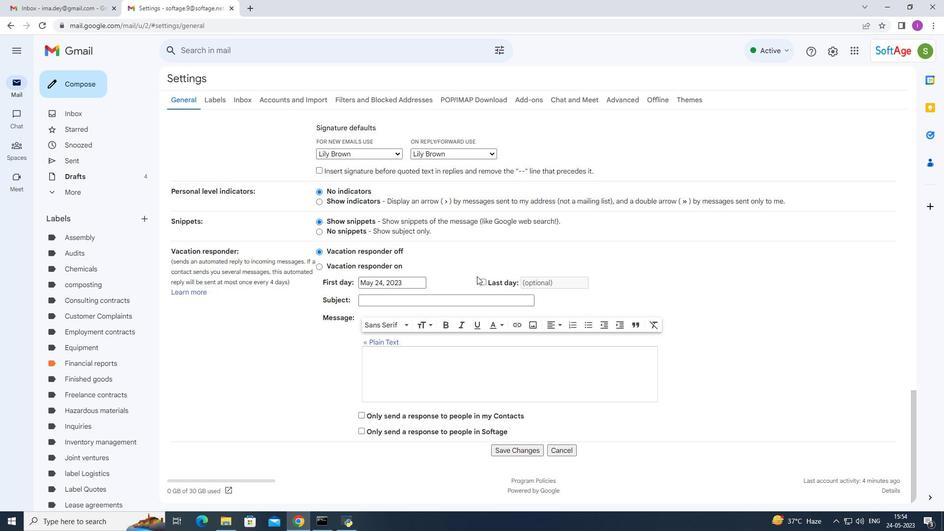 
Action: Mouse scrolled (476, 275) with delta (0, 0)
Screenshot: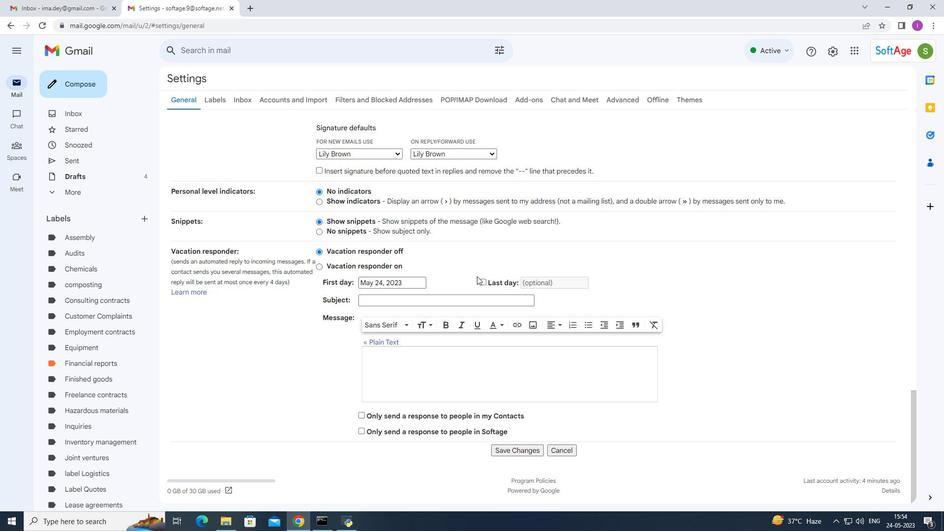 
Action: Mouse scrolled (476, 275) with delta (0, 0)
Screenshot: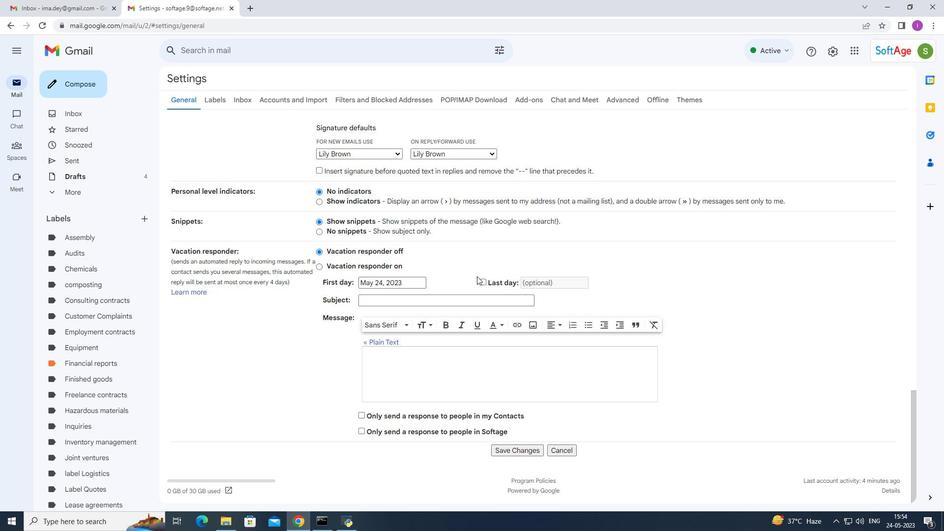 
Action: Mouse moved to (477, 276)
Screenshot: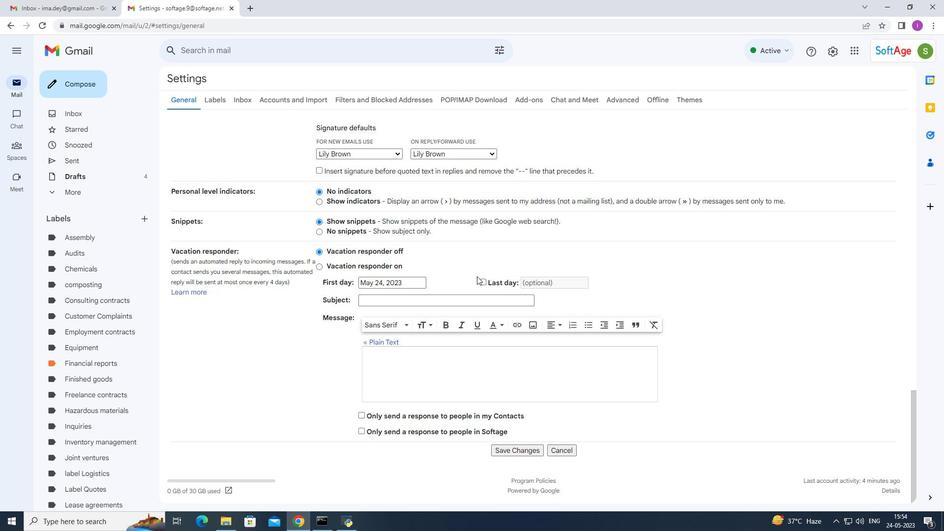 
Action: Mouse scrolled (477, 275) with delta (0, 0)
Screenshot: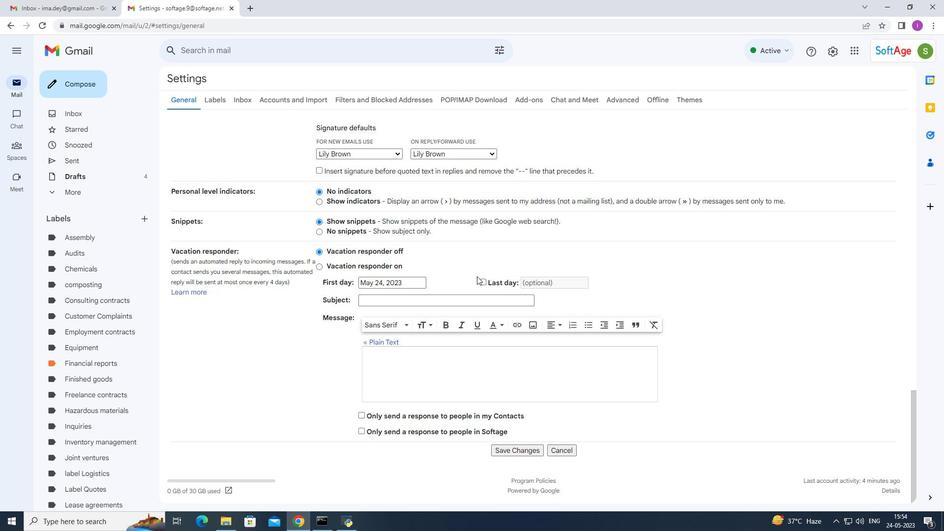 
Action: Mouse moved to (478, 275)
Screenshot: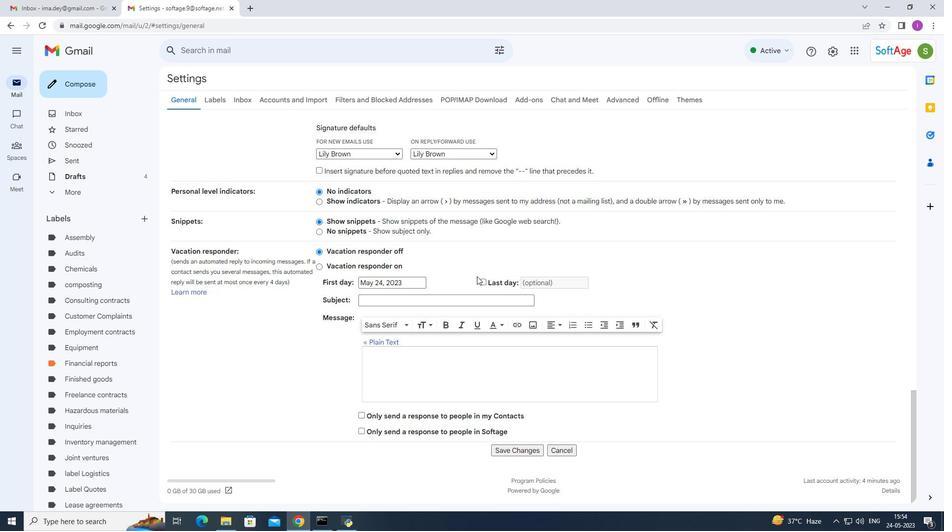 
Action: Mouse scrolled (478, 275) with delta (0, 0)
Screenshot: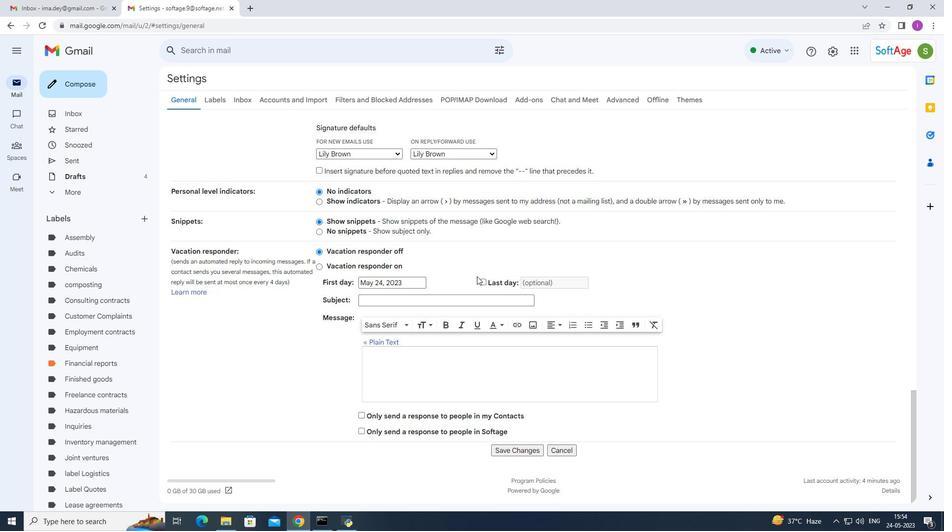 
Action: Mouse moved to (506, 451)
Screenshot: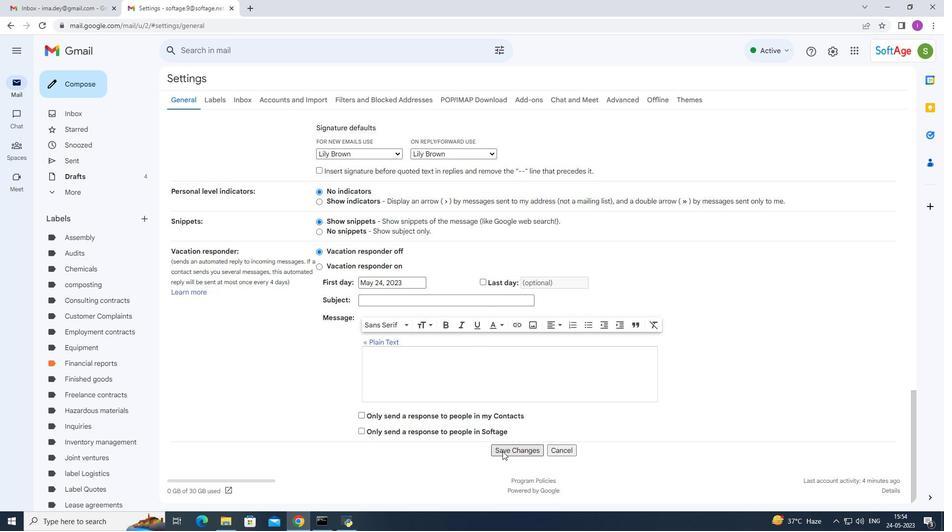 
Action: Mouse pressed left at (506, 451)
Screenshot: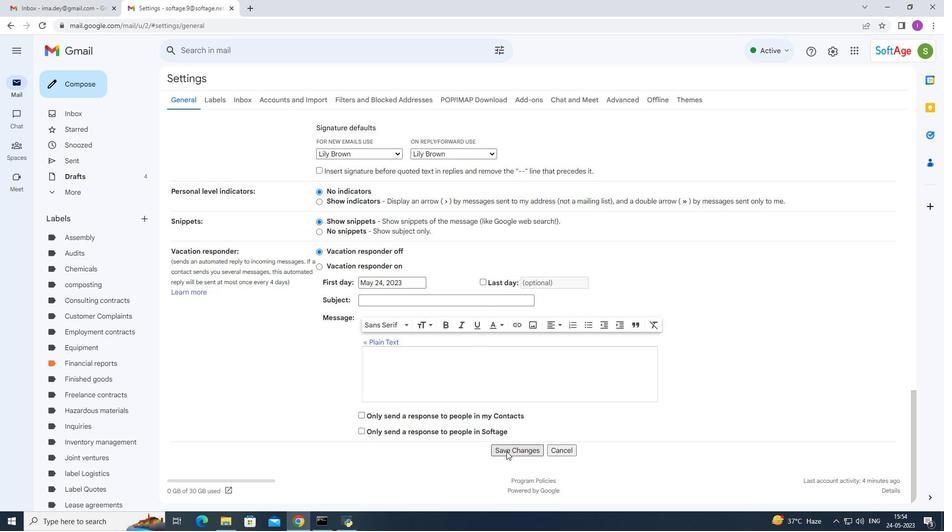 
Action: Mouse moved to (74, 89)
Screenshot: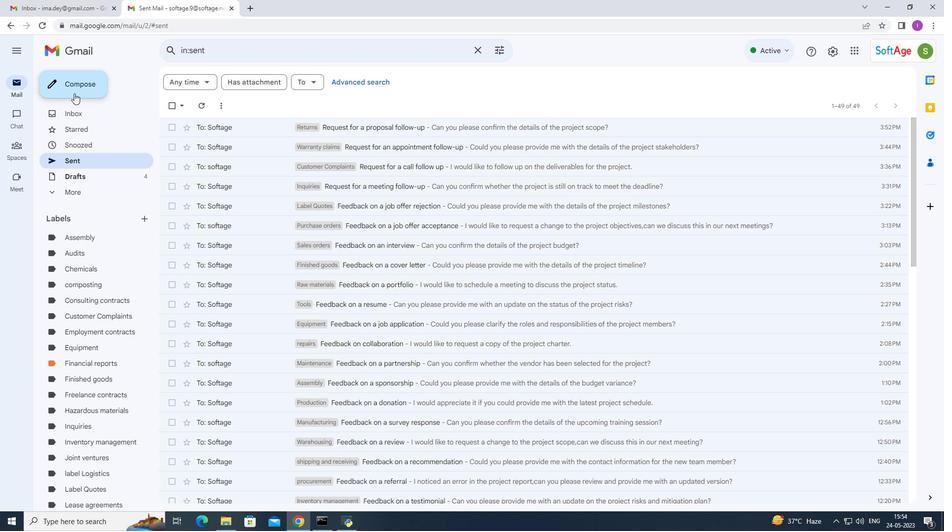 
Action: Mouse pressed left at (74, 89)
Screenshot: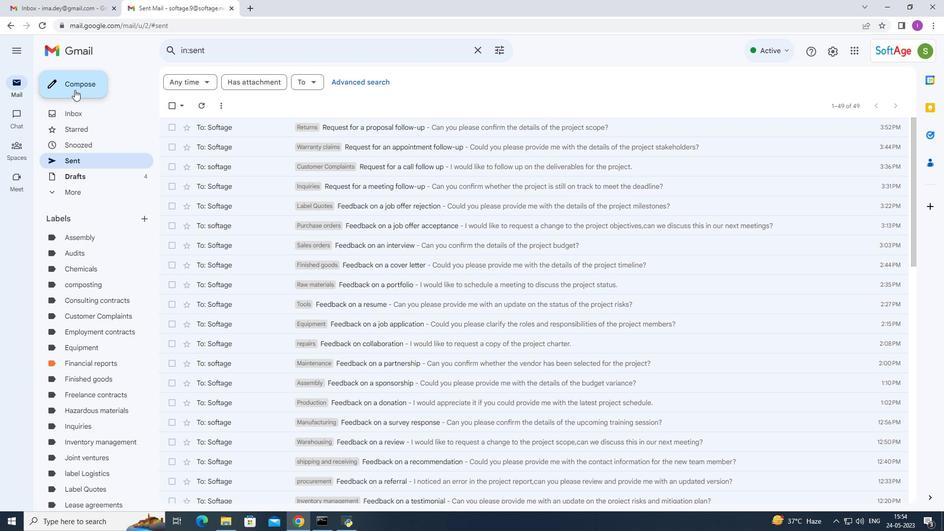 
Action: Mouse moved to (662, 241)
Screenshot: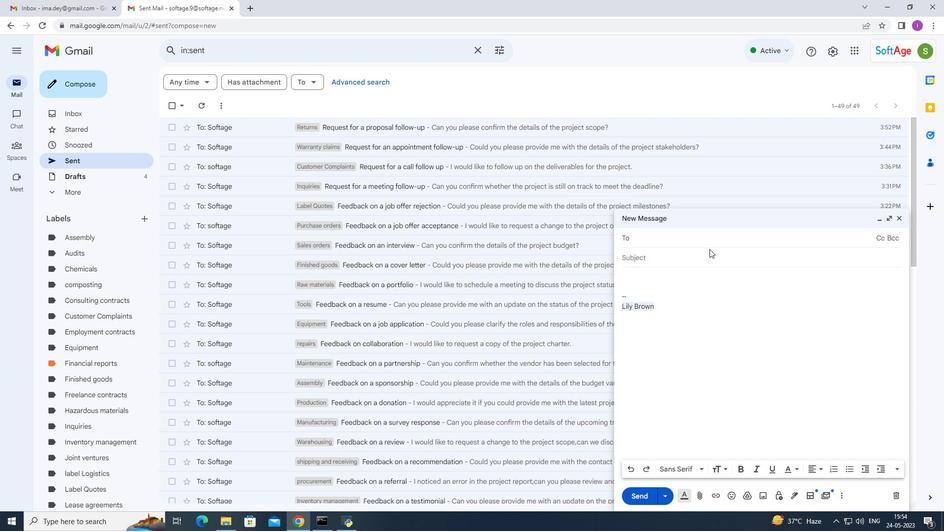 
Action: Key pressed <Key.shift>So
Screenshot: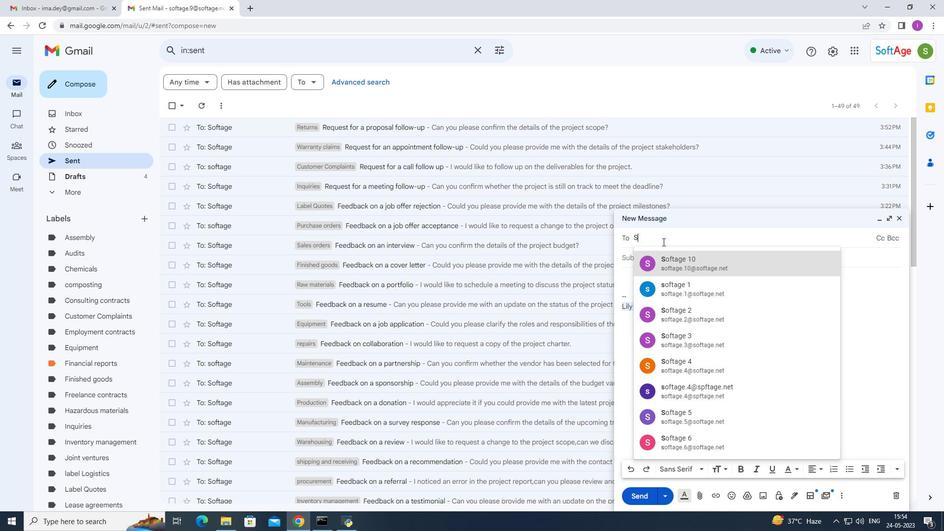 
Action: Mouse moved to (698, 356)
Screenshot: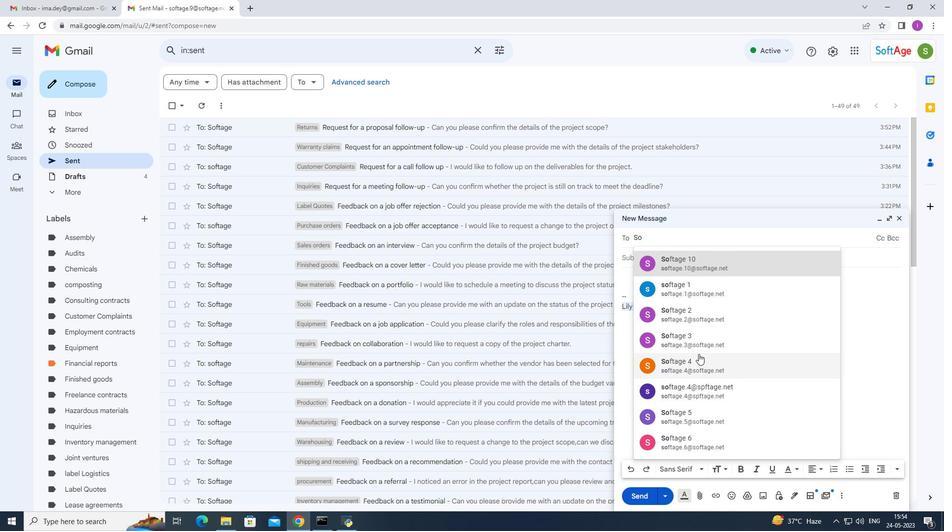 
Action: Mouse pressed left at (698, 356)
Screenshot: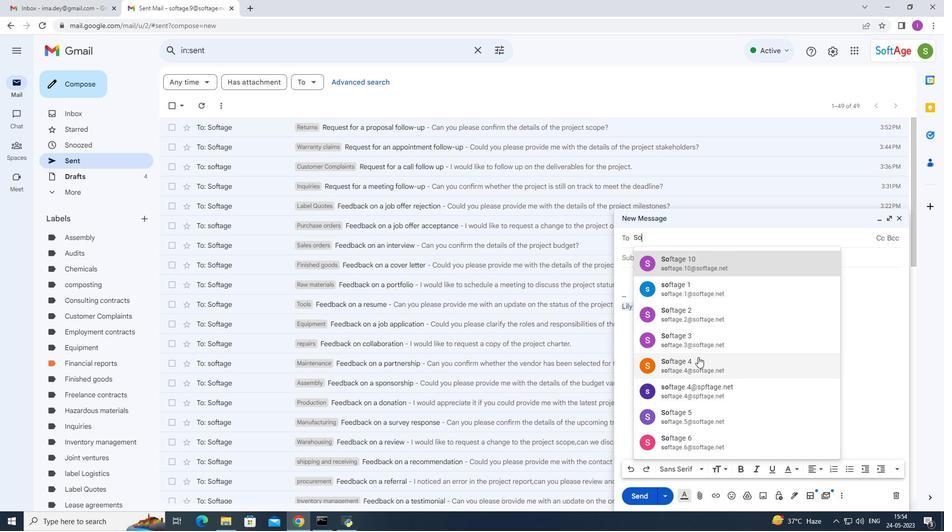 
Action: Mouse moved to (653, 270)
Screenshot: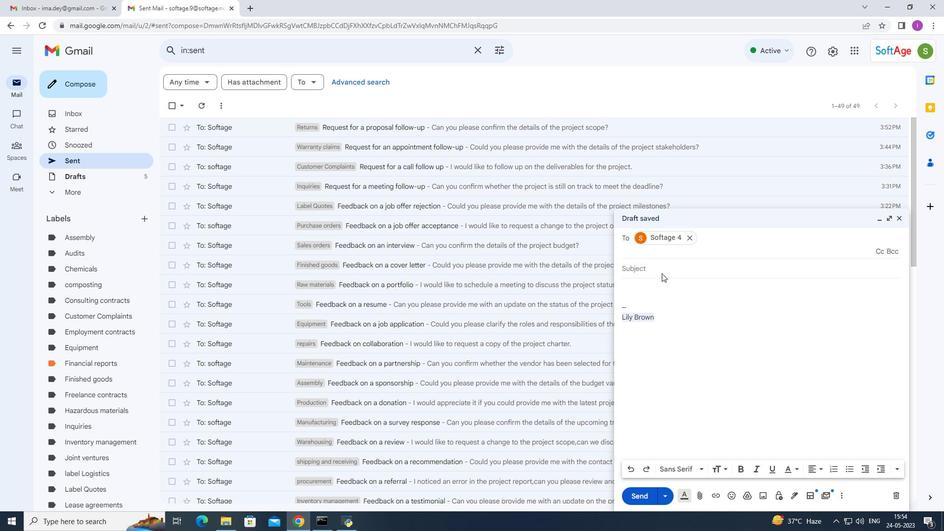 
Action: Mouse pressed left at (653, 270)
Screenshot: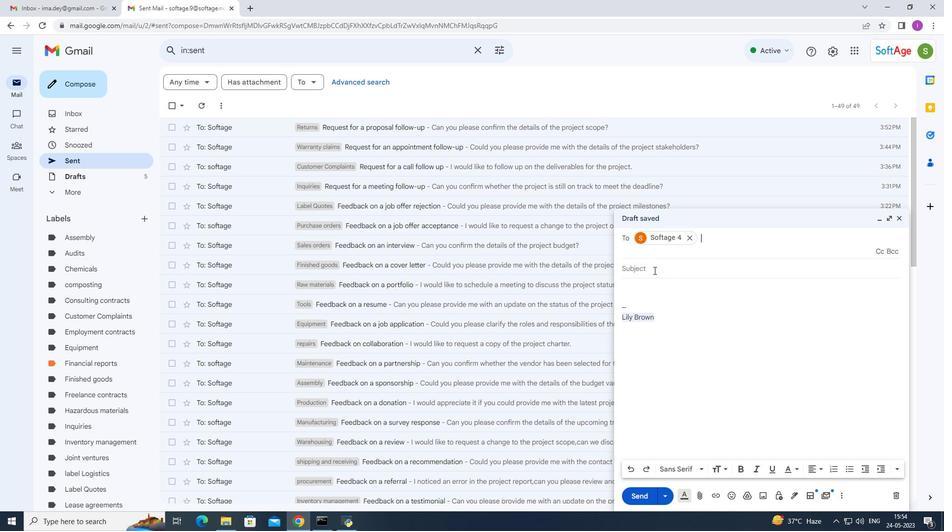 
Action: Mouse moved to (737, 251)
Screenshot: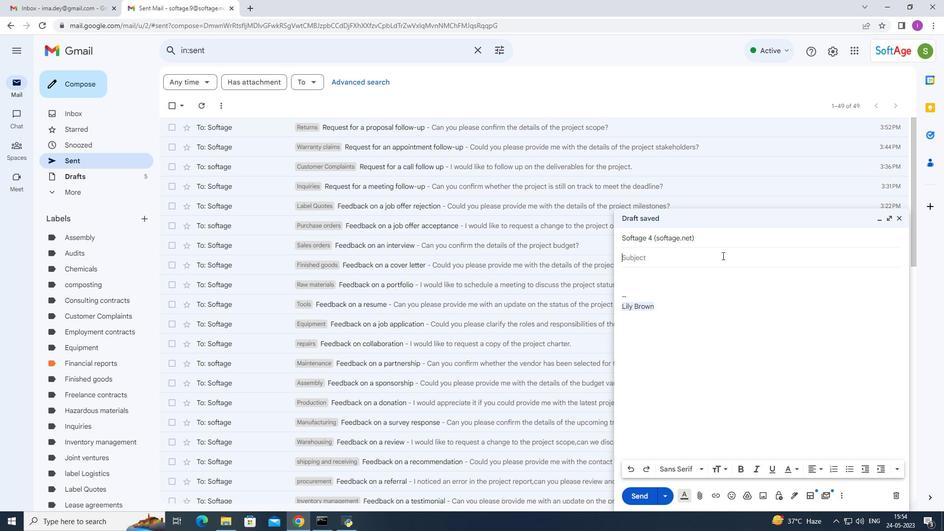 
Action: Key pressed <Key.shift>Request<Key.space>for<Key.space>a<Key.space>quote<Key.space>follow-up
Screenshot: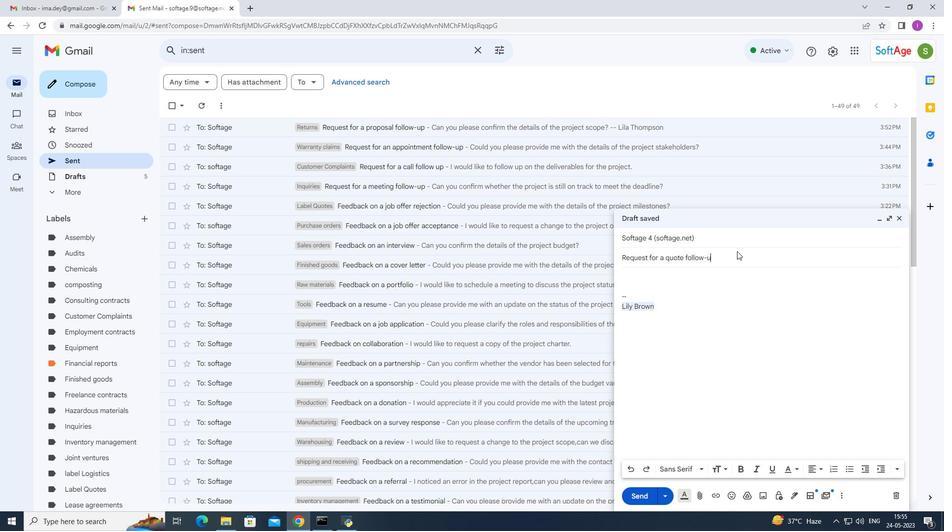 
Action: Mouse moved to (633, 285)
Screenshot: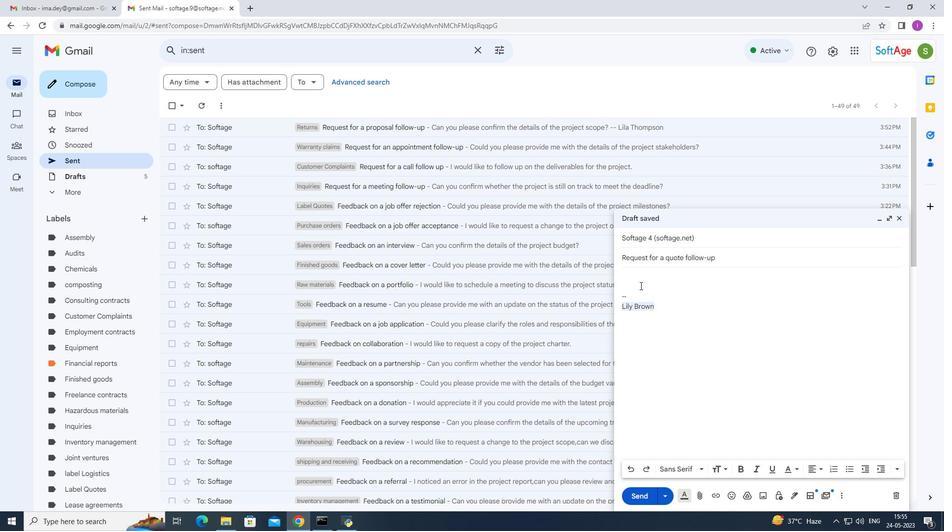 
Action: Mouse pressed left at (633, 285)
Screenshot: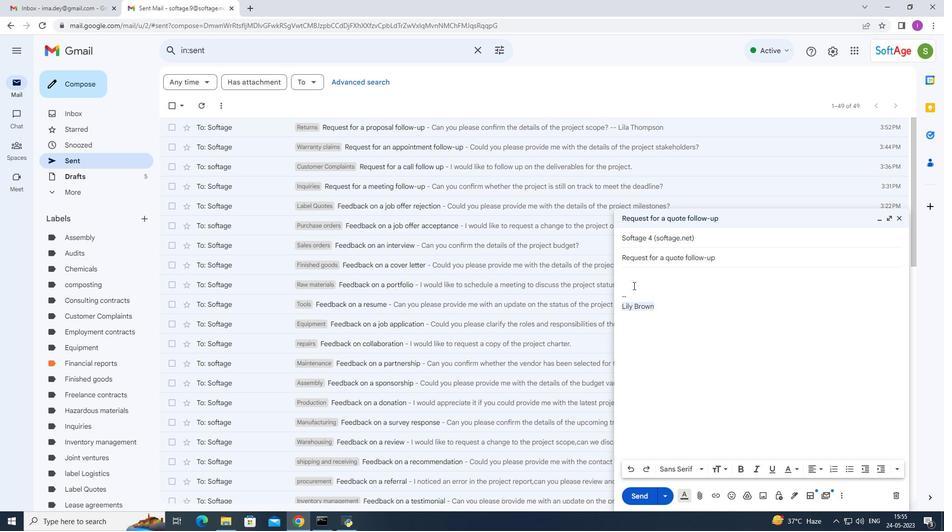 
Action: Mouse moved to (776, 282)
Screenshot: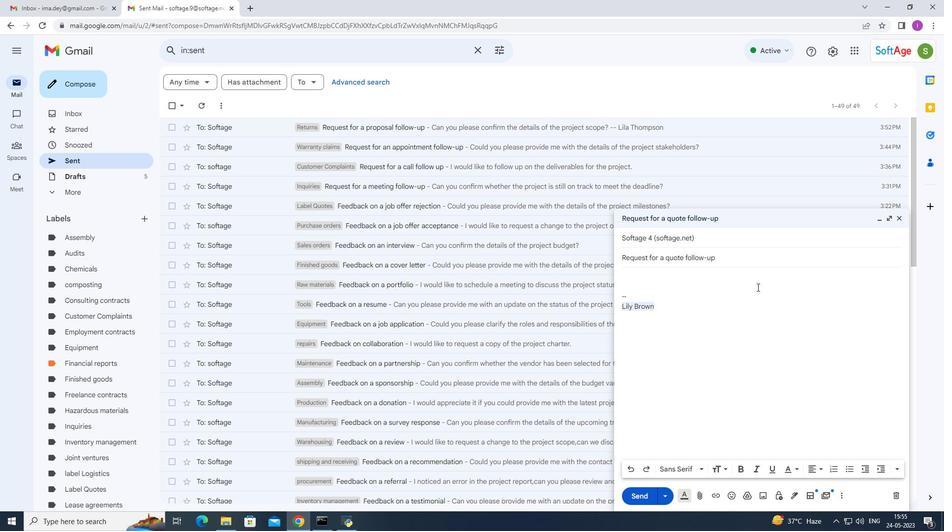 
Action: Key pressed <Key.shift>I<Key.space>would<Key.space>like<Key.space>to<Key.space>request<Key.space>a<Key.space>changeto<Key.space>ther<Key.space>
Screenshot: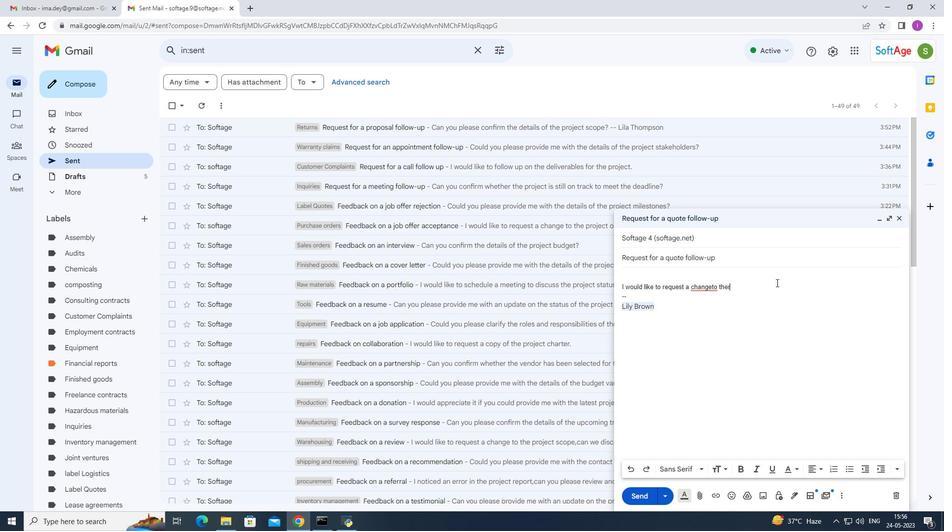 
Action: Mouse moved to (711, 286)
Screenshot: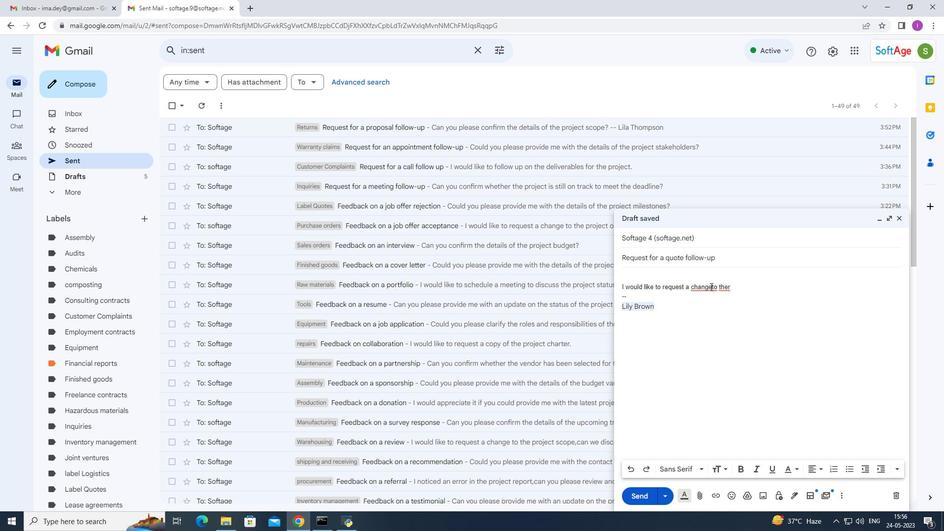 
Action: Mouse pressed left at (711, 286)
Screenshot: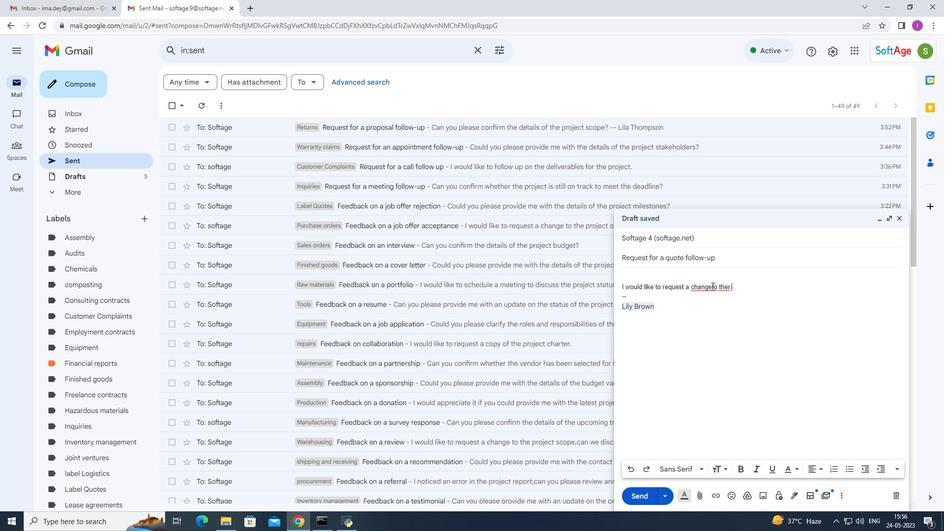 
Action: Mouse moved to (712, 286)
Screenshot: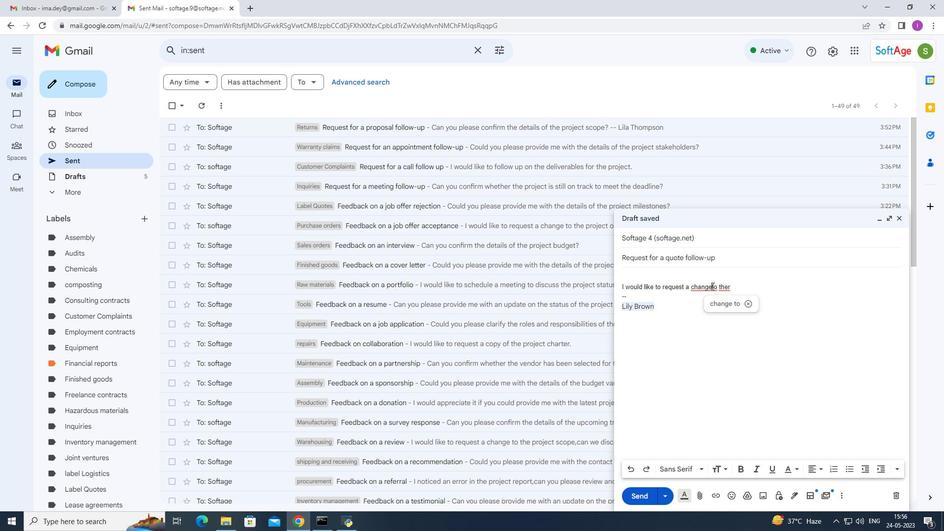 
Action: Key pressed <Key.space>
Screenshot: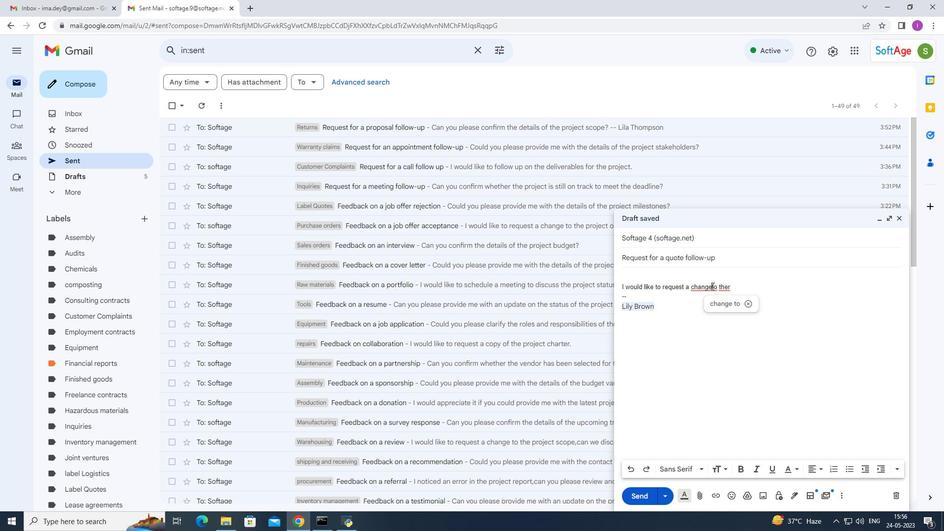 
Action: Mouse moved to (740, 288)
Screenshot: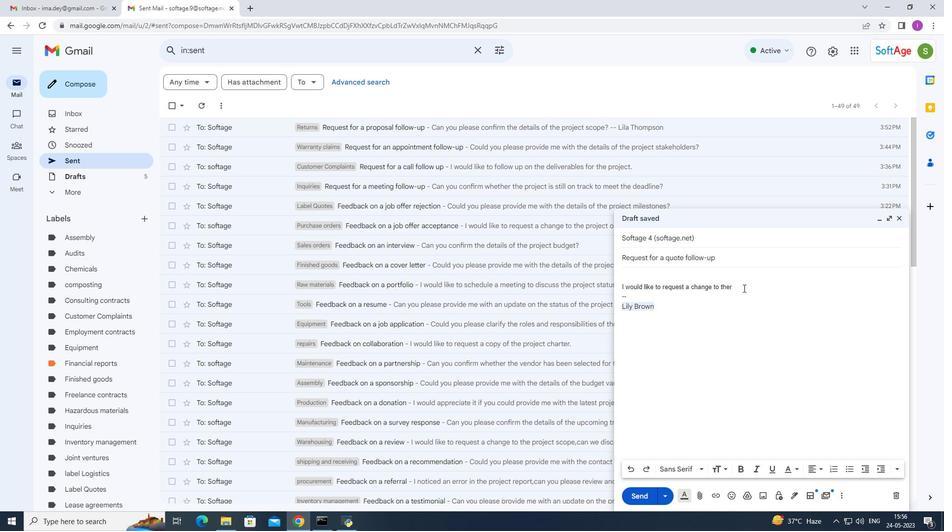 
Action: Mouse pressed left at (740, 288)
Screenshot: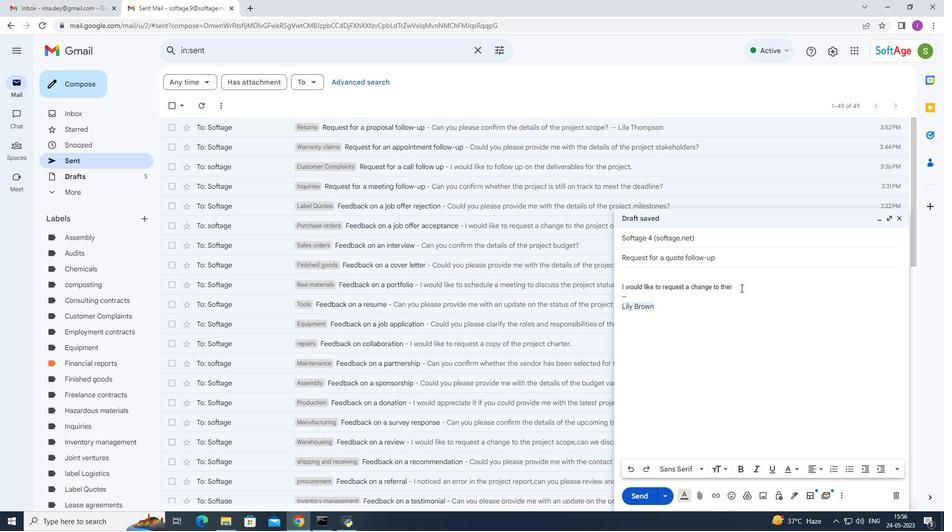 
Action: Mouse moved to (740, 289)
Screenshot: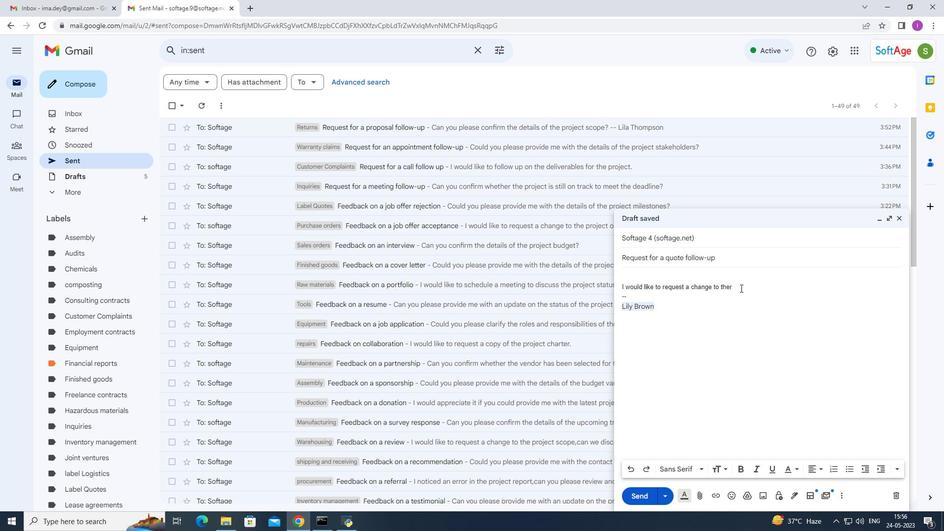 
Action: Key pressed <Key.backspace><Key.backspace>
Screenshot: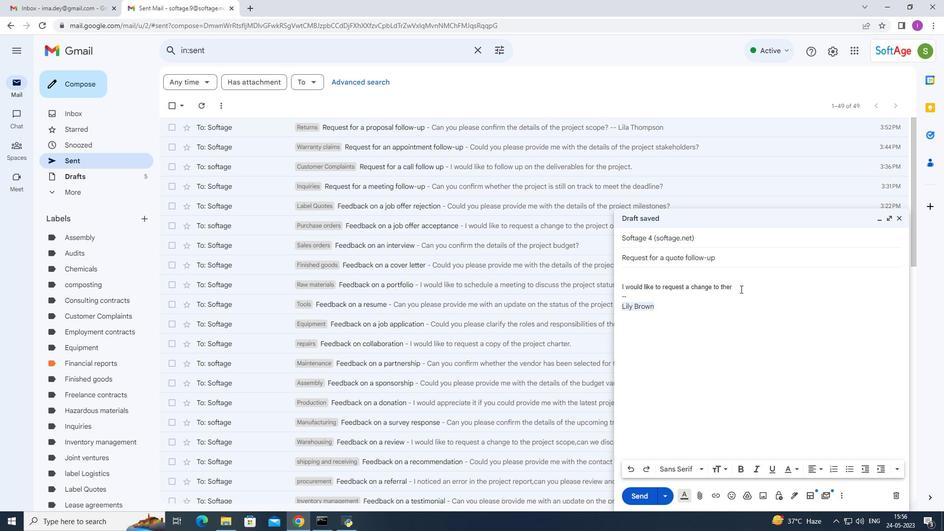 
Action: Mouse moved to (792, 291)
Screenshot: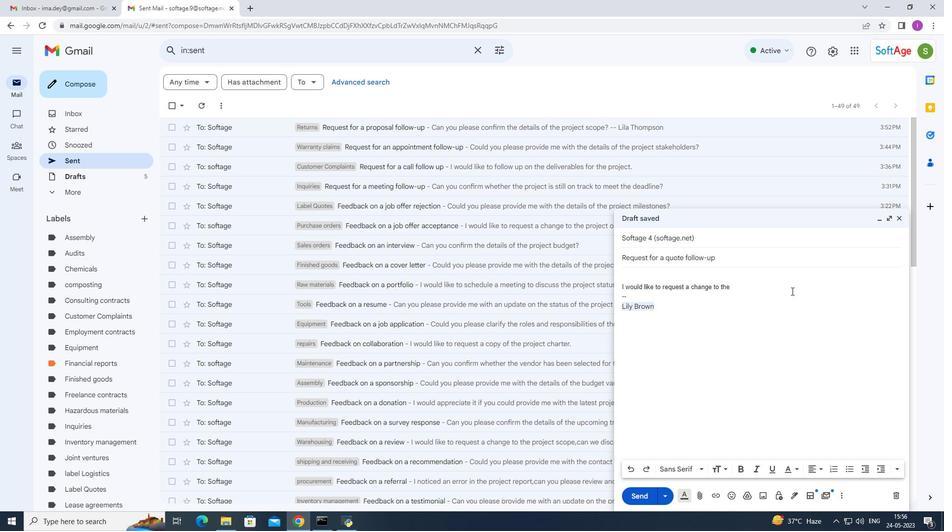 
Action: Key pressed <Key.space>project<Key.space>plan,canwe<Key.space>scheduela<Key.backspace><Key.space>
Screenshot: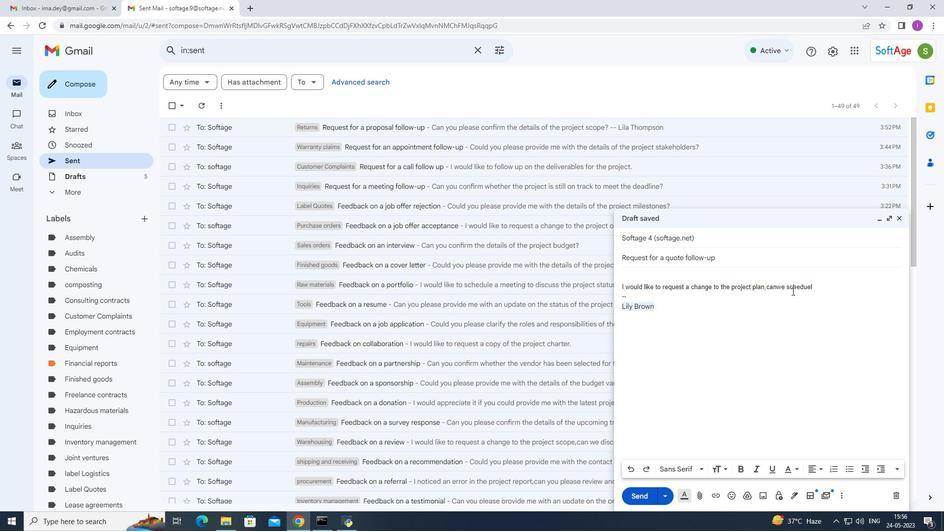 
Action: Mouse moved to (774, 289)
Screenshot: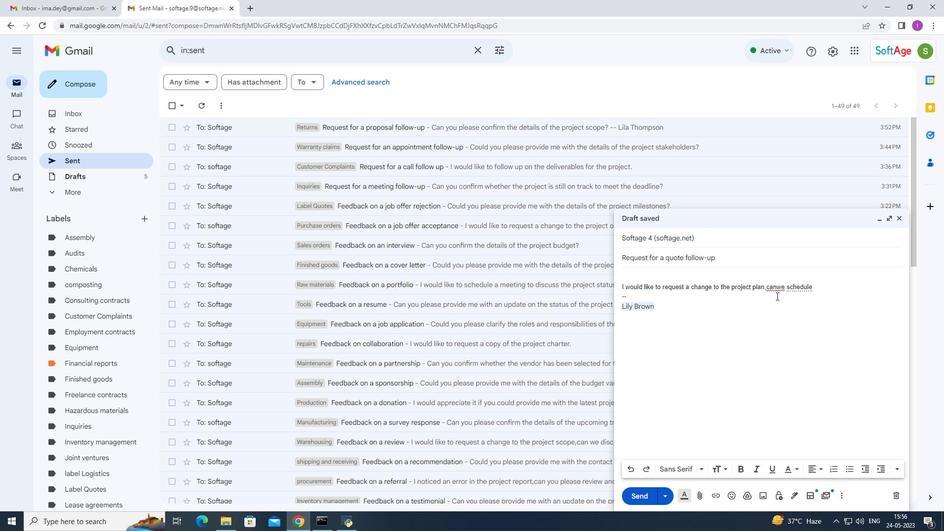 
Action: Mouse pressed left at (774, 289)
Screenshot: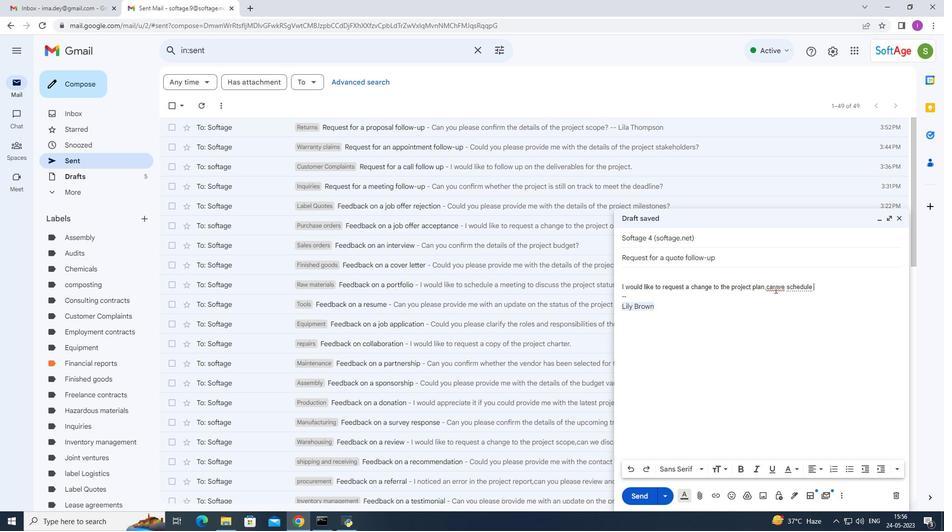 
Action: Key pressed <Key.space>
Screenshot: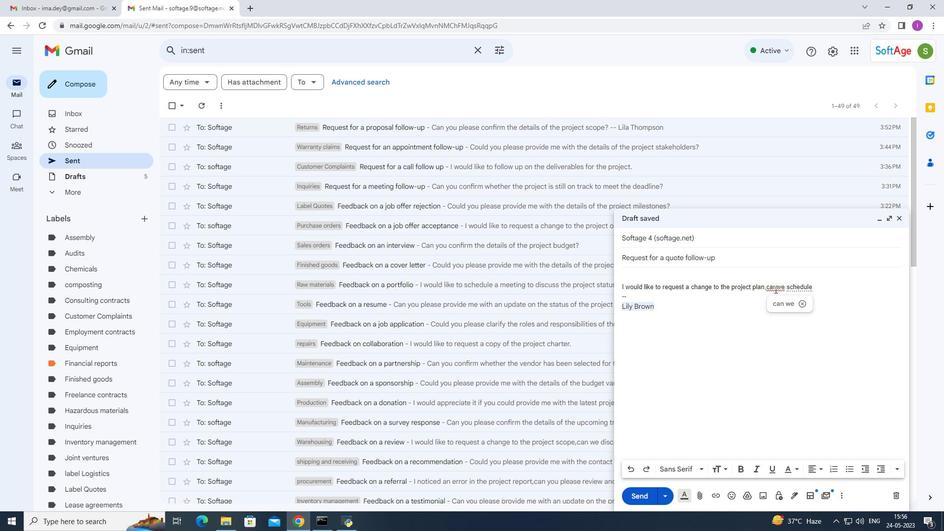 
Action: Mouse moved to (835, 289)
Screenshot: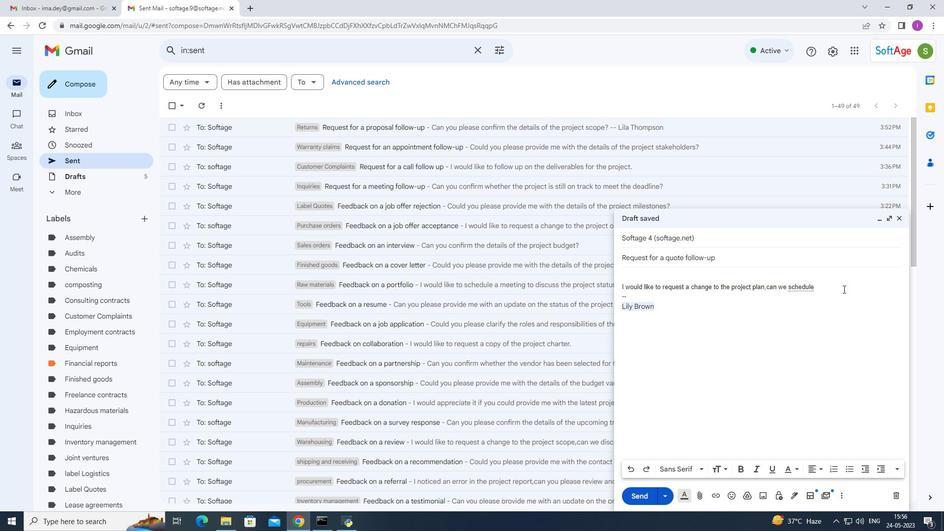 
Action: Mouse pressed left at (835, 289)
Screenshot: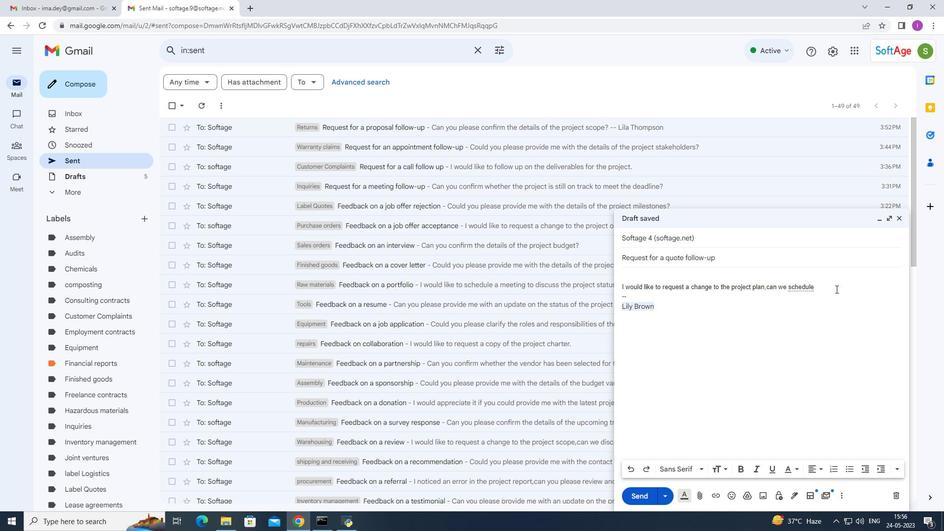 
Action: Mouse moved to (850, 285)
Screenshot: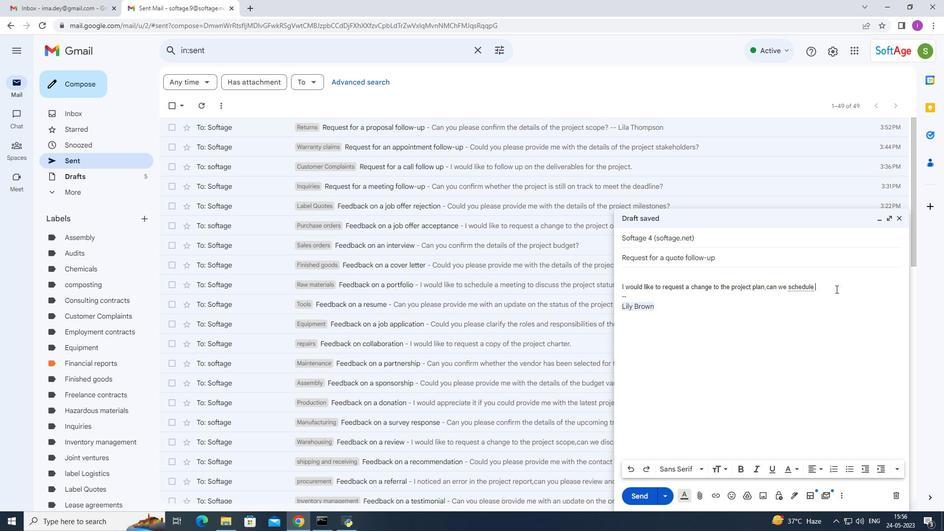 
Action: Key pressed <Key.space>a<Key.space>meetinggs
Screenshot: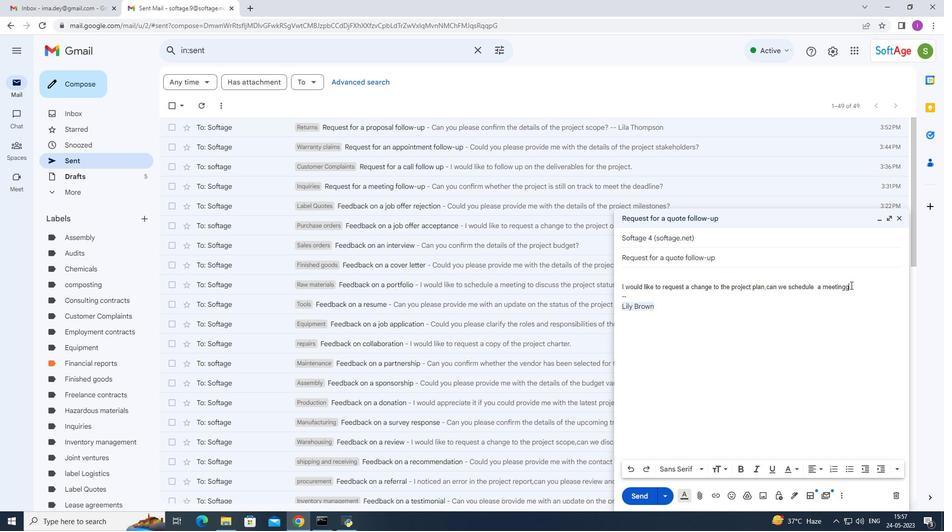 
Action: Mouse moved to (874, 291)
Screenshot: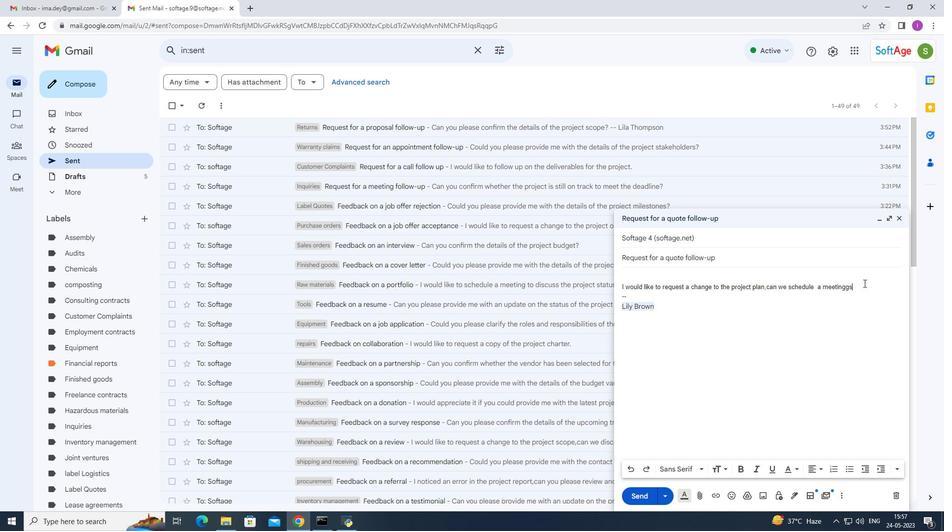 
Action: Key pressed <Key.backspace><Key.backspace><Key.space>to<Key.space>discuss<Key.space>this<Key.shift><Key.shift><Key.shift><Key.shift><Key.shift><Key.shift><Key.shift><Key.shift><Key.shift><Key.shift><Key.shift><Key.shift><Key.shift><Key.shift><Key.shift><Key.shift><Key.shift><Key.shift><Key.shift><Key.shift><Key.shift><Key.shift><Key.shift><Key.shift><Key.shift><Key.shift><Key.shift>?
Screenshot: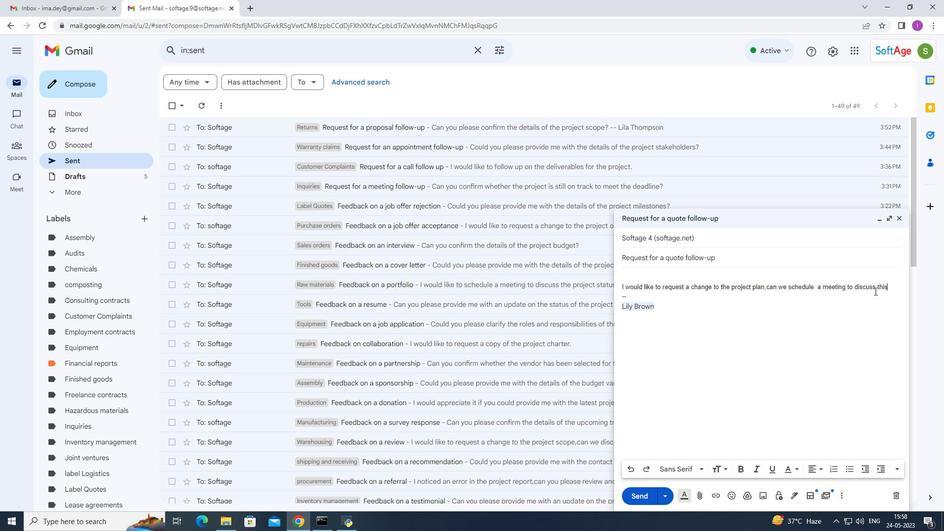 
Action: Mouse moved to (662, 306)
Screenshot: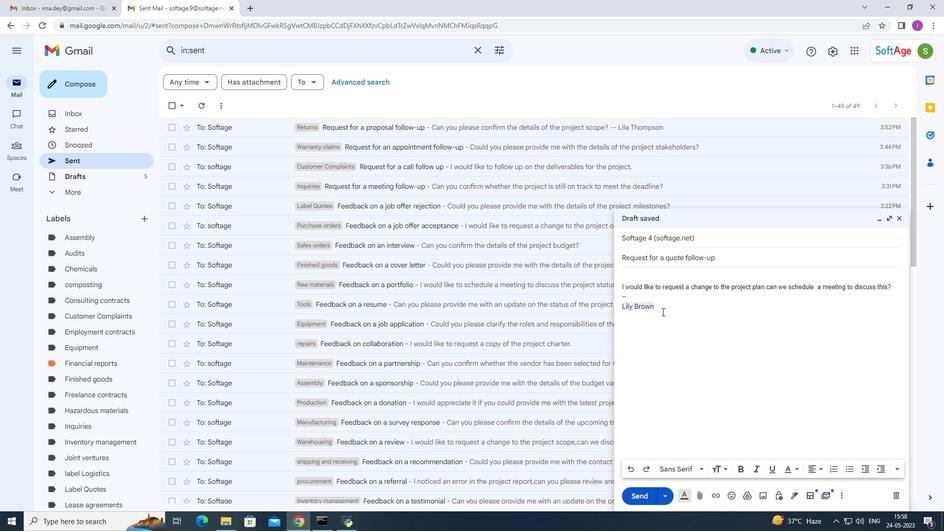
Action: Mouse pressed left at (662, 306)
Screenshot: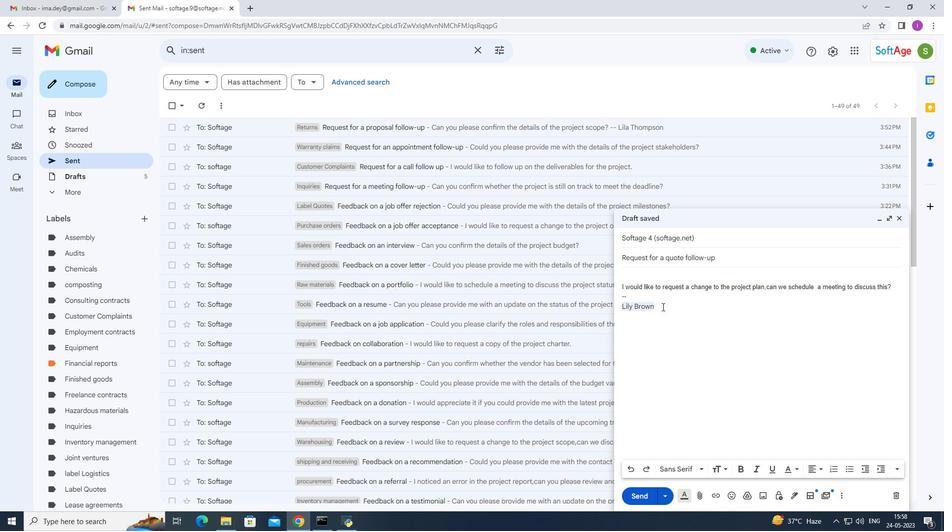
Action: Mouse moved to (896, 466)
Screenshot: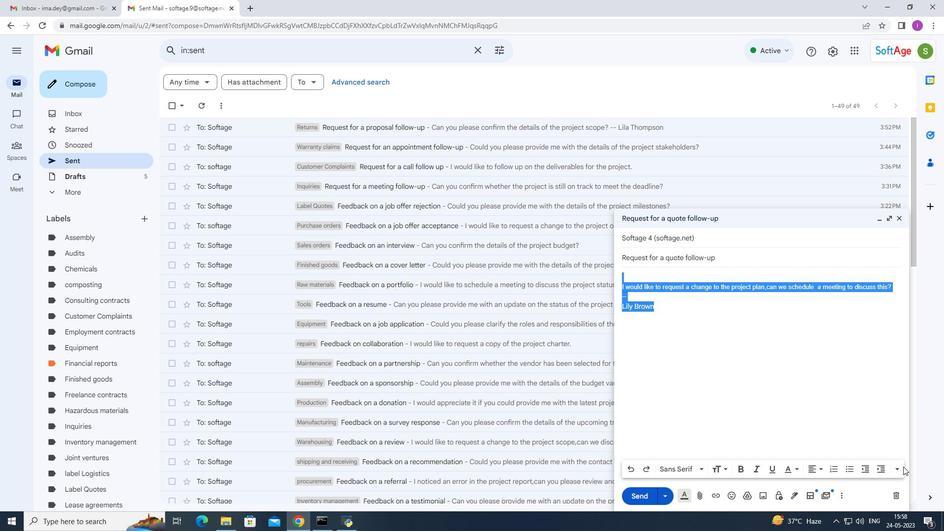 
Action: Mouse pressed left at (896, 466)
Screenshot: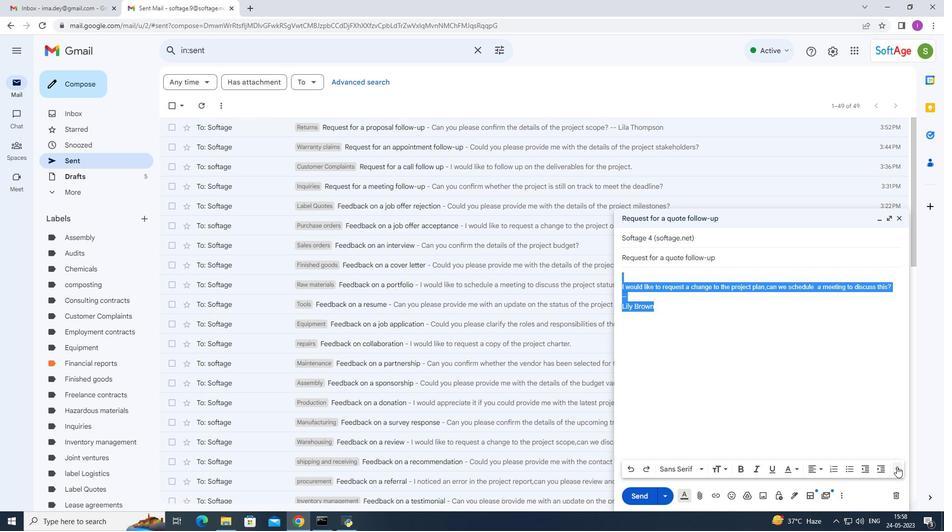 
Action: Mouse moved to (901, 425)
Screenshot: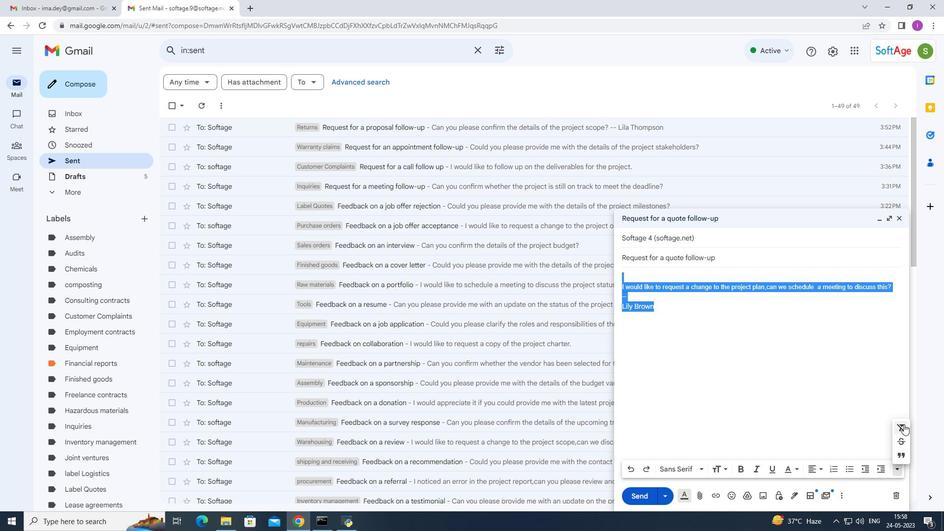 
Action: Mouse pressed left at (901, 425)
Screenshot: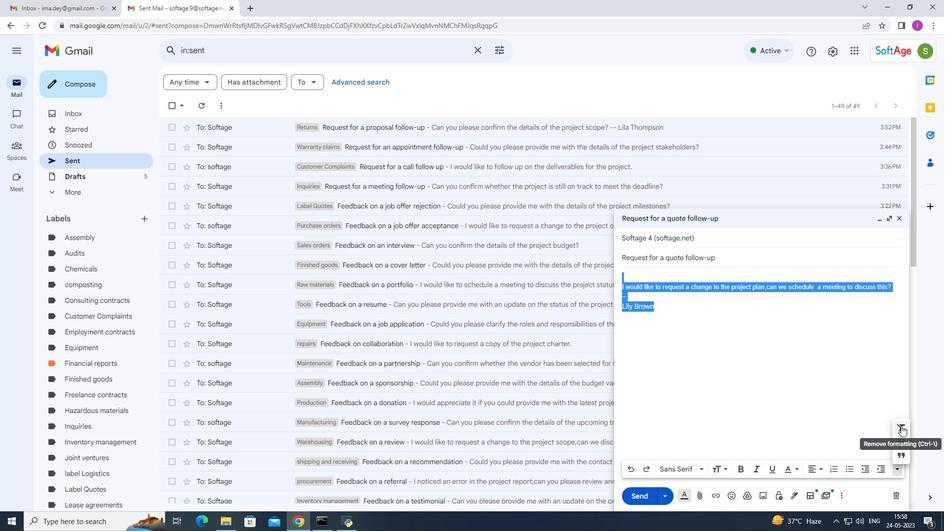 
Action: Mouse moved to (632, 466)
Screenshot: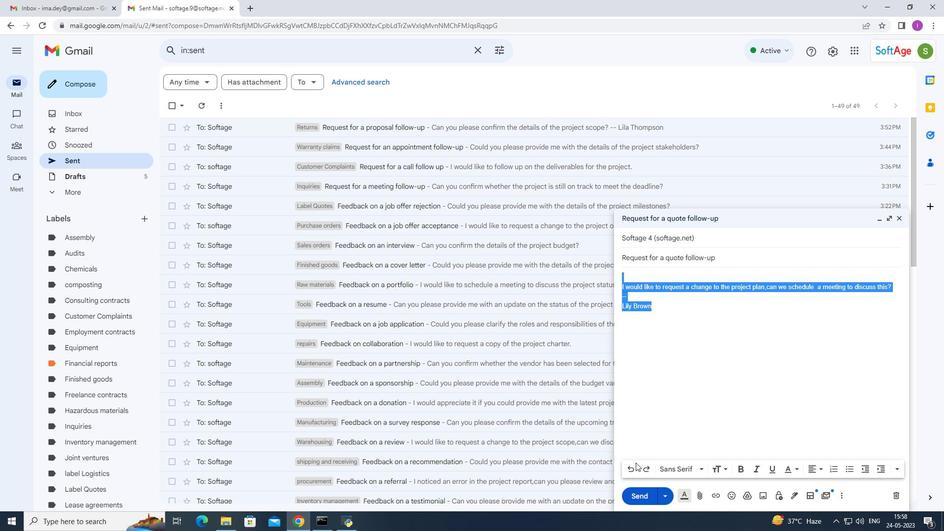 
Action: Mouse pressed left at (632, 466)
Screenshot: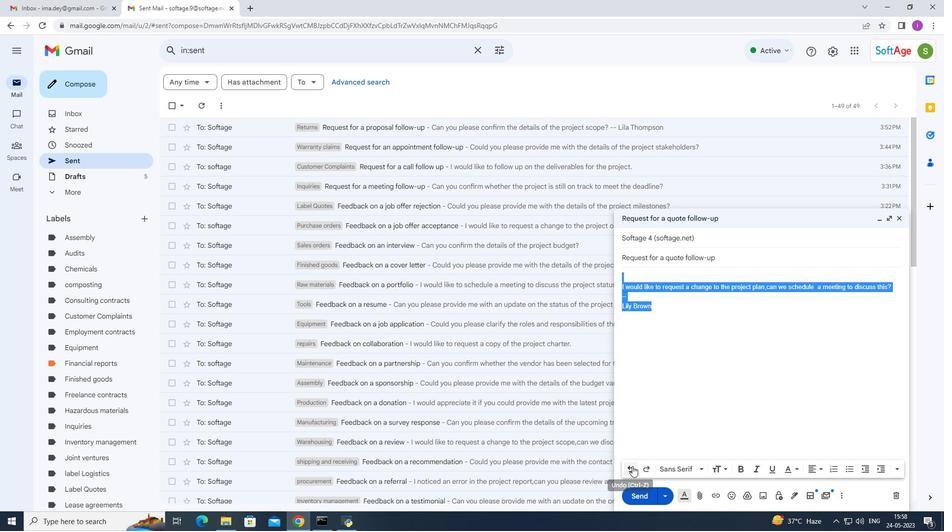 
Action: Mouse moved to (633, 496)
Screenshot: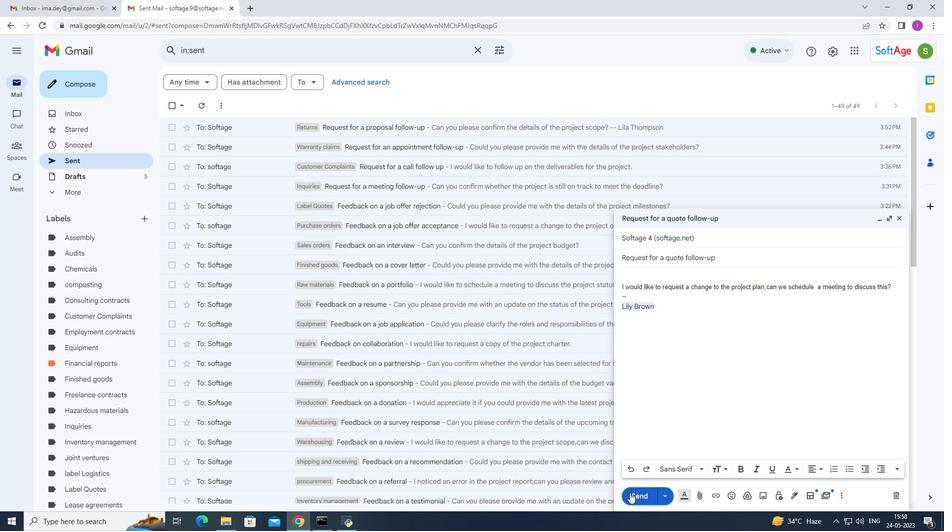 
Action: Mouse pressed left at (633, 496)
Screenshot: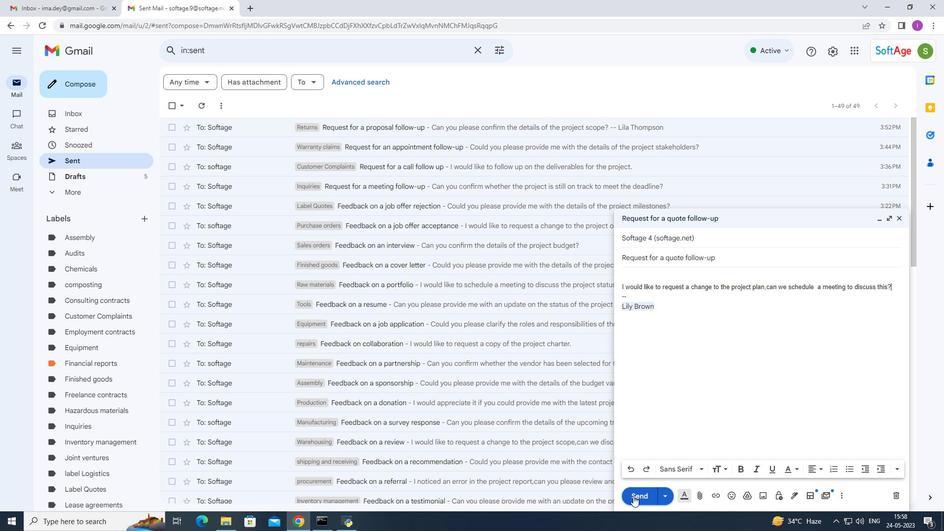
Action: Mouse moved to (398, 126)
Screenshot: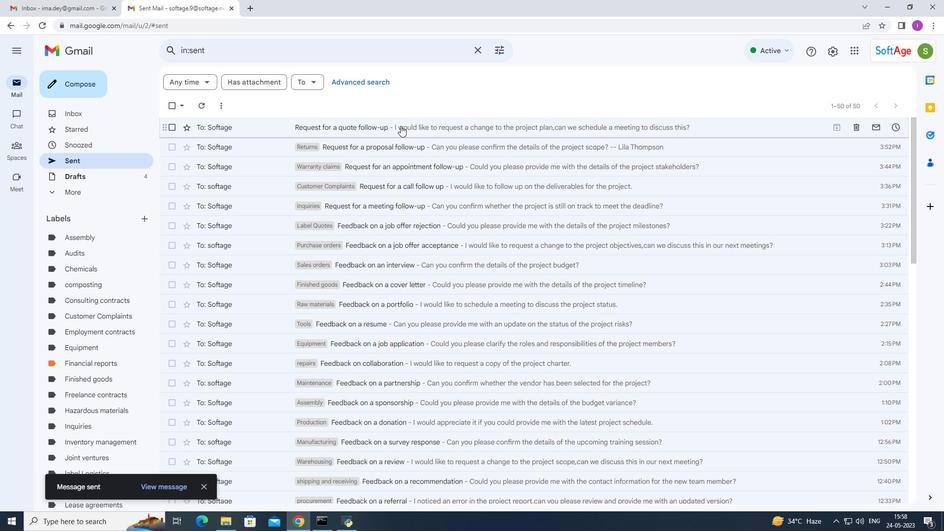 
Action: Mouse pressed right at (398, 126)
Screenshot: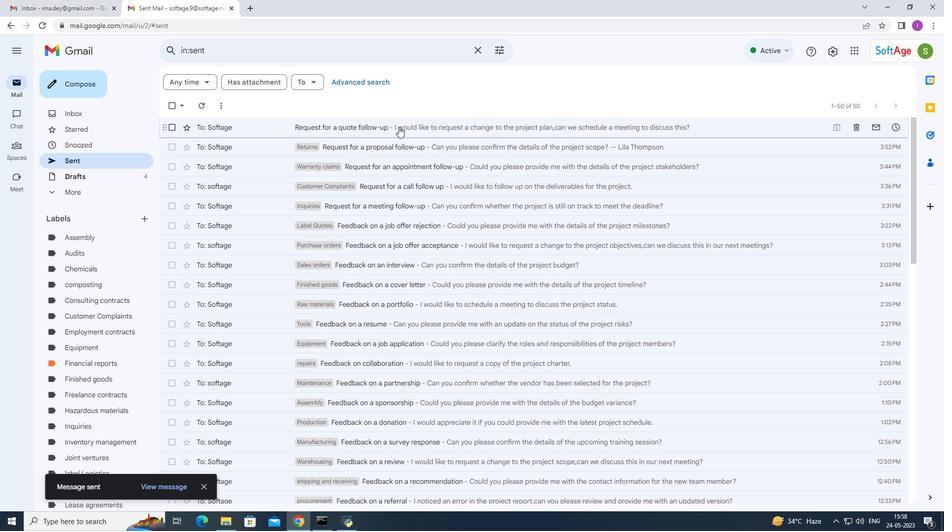 
Action: Mouse moved to (547, 474)
Screenshot: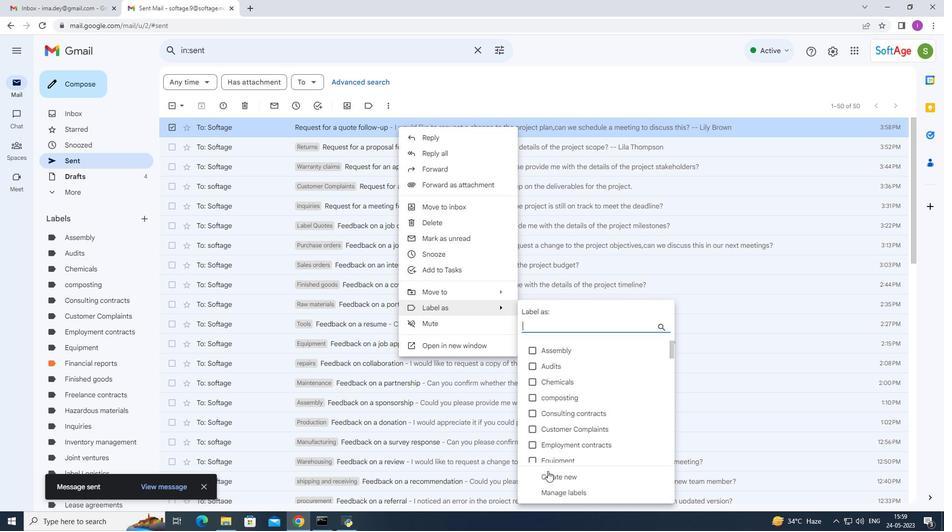 
Action: Mouse pressed left at (547, 474)
Screenshot: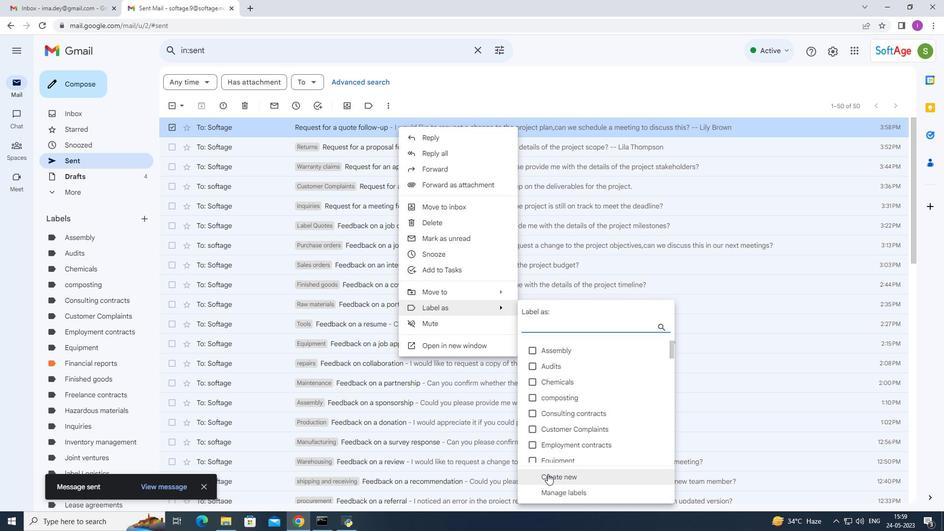 
Action: Mouse moved to (439, 270)
Screenshot: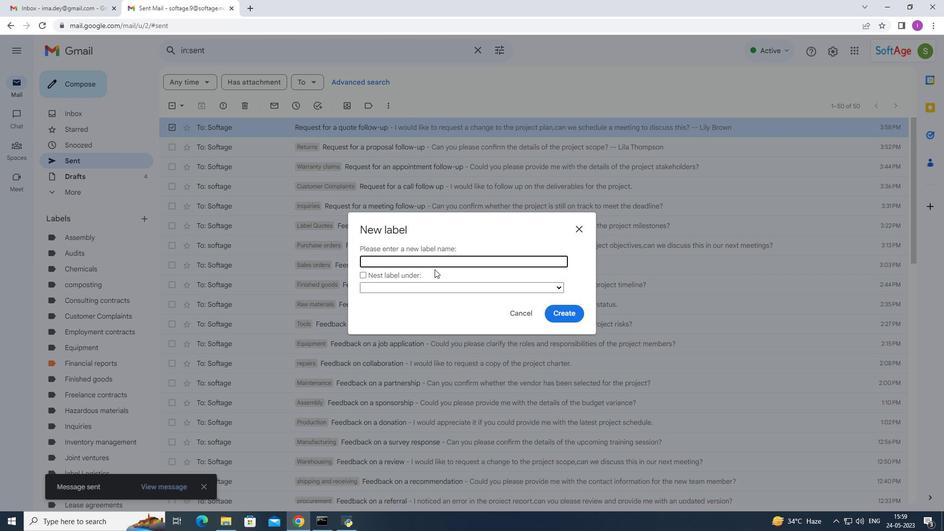 
Action: Key pressed <Key.shift>
Screenshot: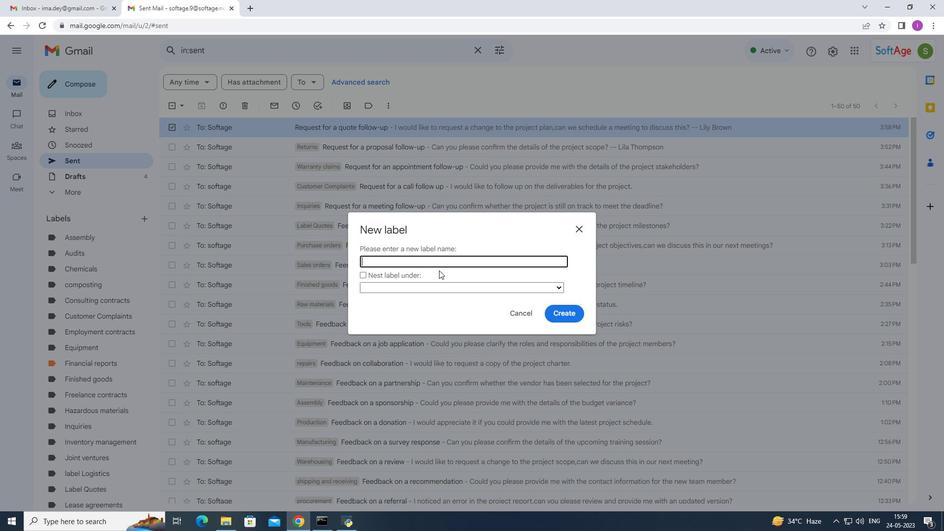 
Action: Mouse moved to (439, 270)
Screenshot: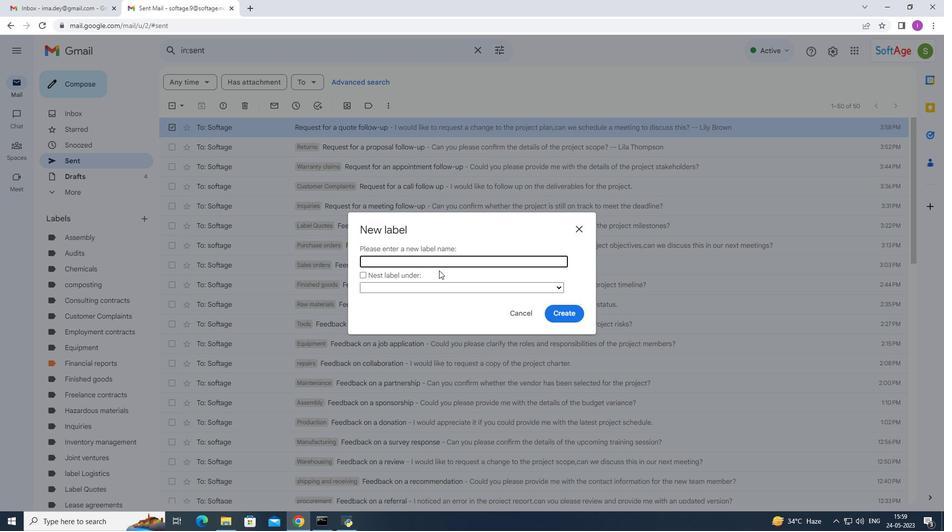 
Action: Key pressed Refunds
Screenshot: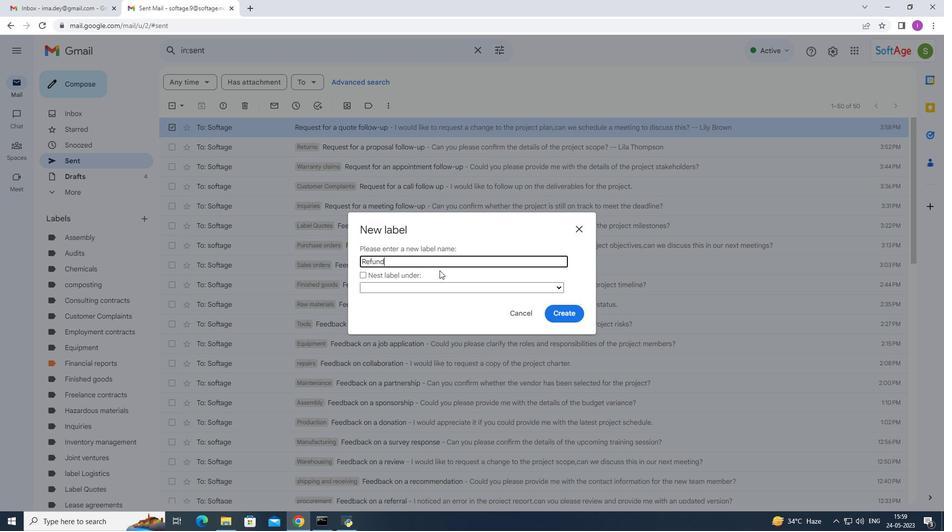
Action: Mouse moved to (568, 318)
Screenshot: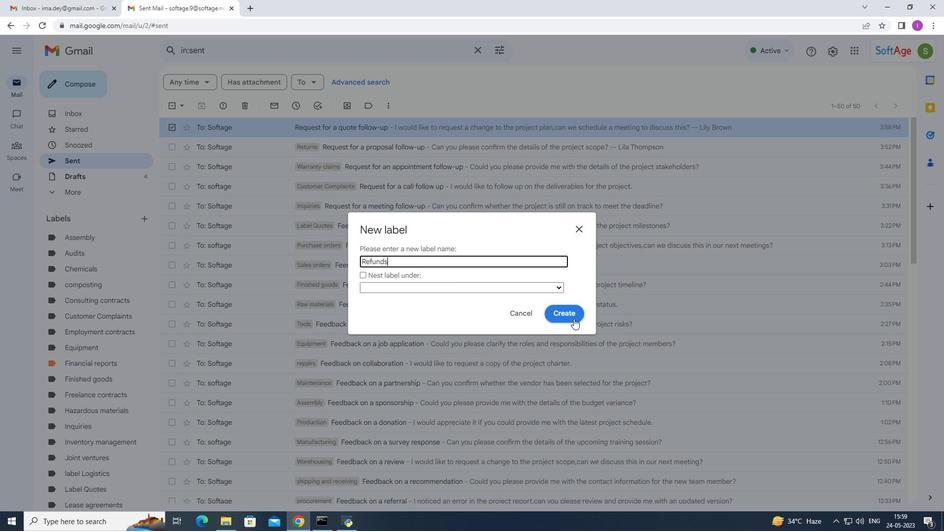 
Action: Mouse pressed left at (568, 318)
Screenshot: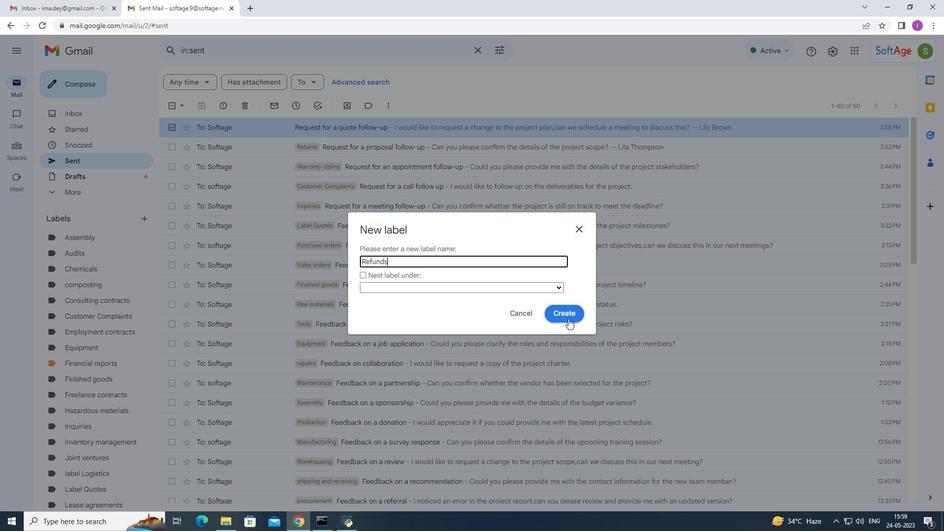 
Action: Mouse moved to (474, 304)
Screenshot: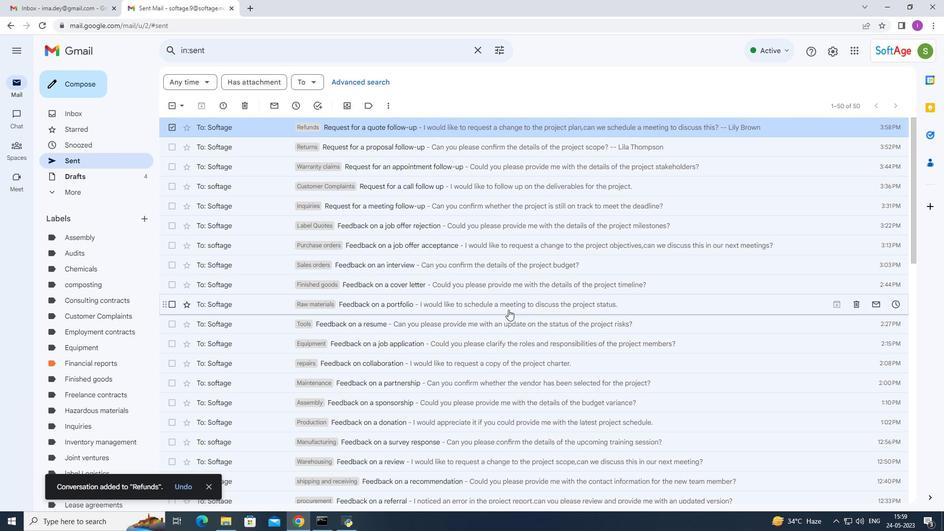 
